 Task: Search one way flight ticket for 4 adults, 2 children, 2 infants in seat and 1 infant on lap in economy from Eugene: Mahlon Sweet Field to Indianapolis: Indianapolis International Airport on 8-5-2023. Choice of flights is United. Number of bags: 1 carry on bag. Price is upto 85000. Outbound departure time preference is 16:30.
Action: Mouse moved to (364, 328)
Screenshot: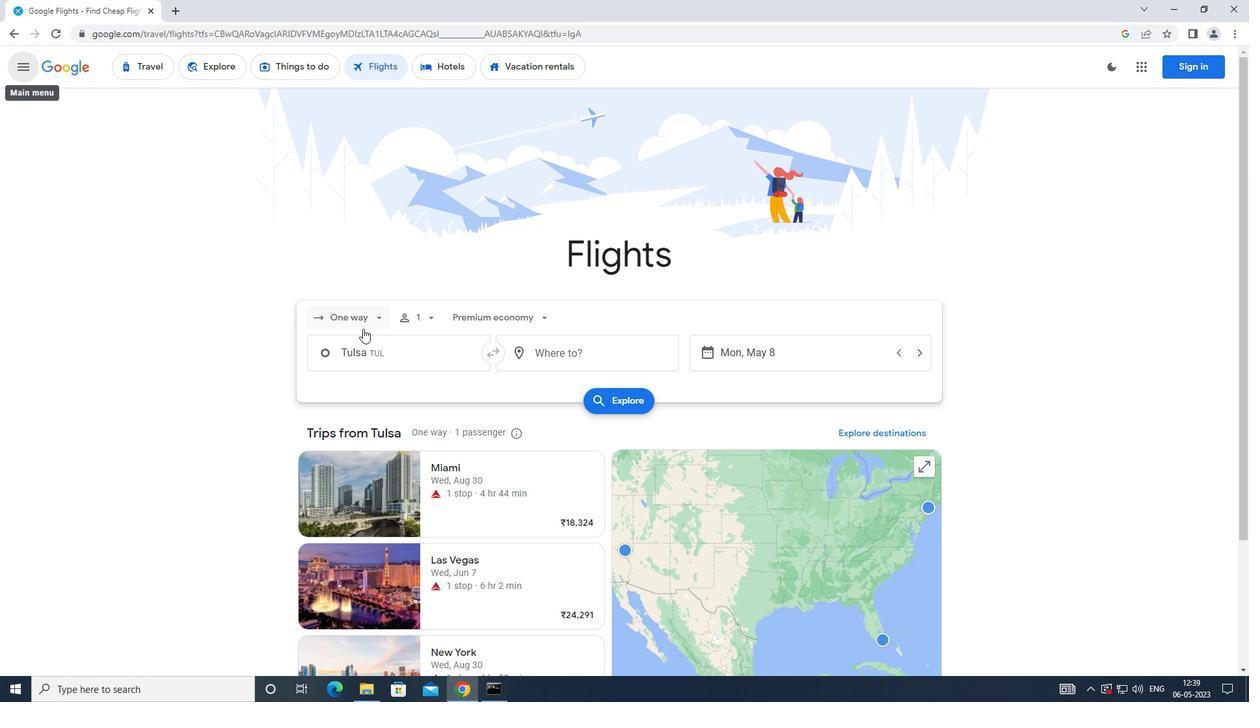 
Action: Mouse pressed left at (364, 328)
Screenshot: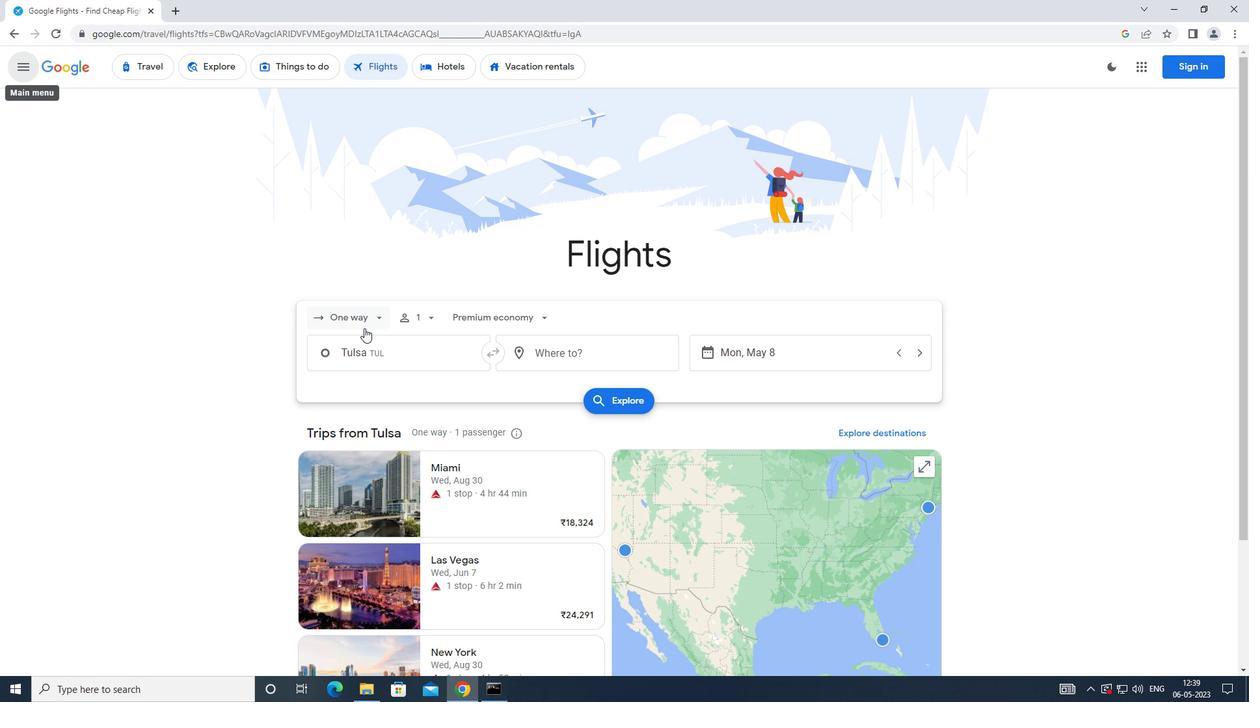 
Action: Mouse moved to (375, 376)
Screenshot: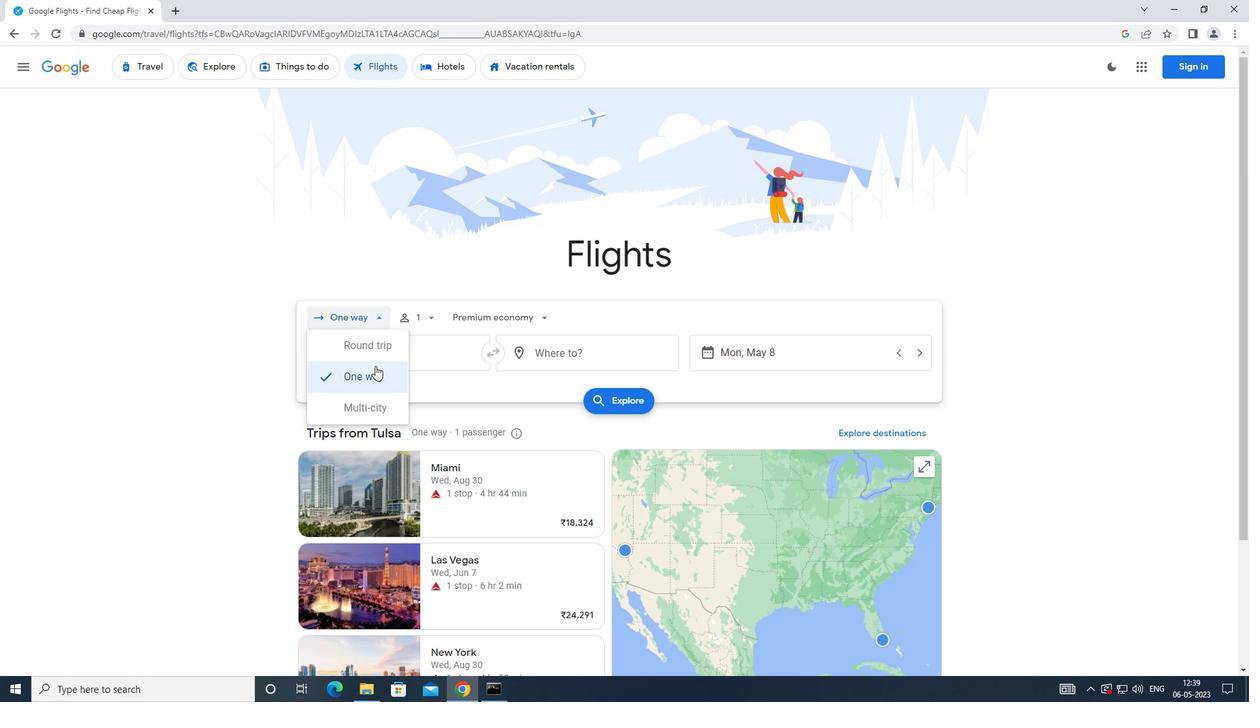 
Action: Mouse pressed left at (375, 376)
Screenshot: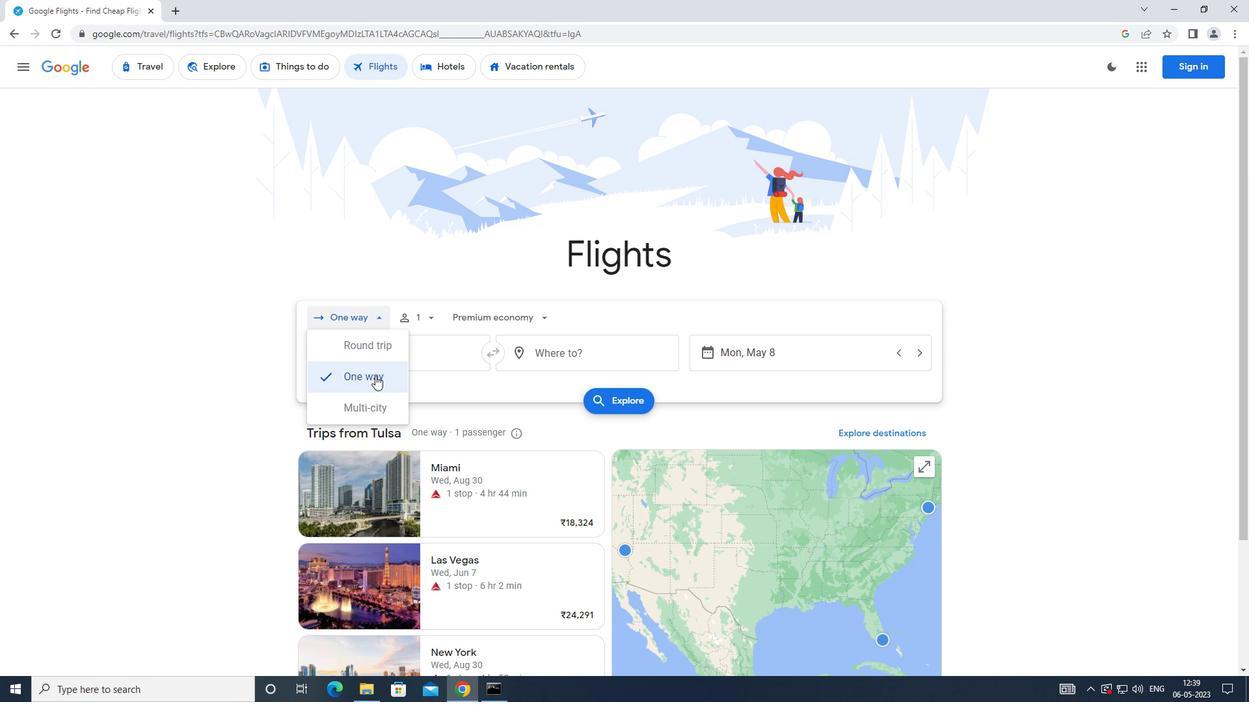 
Action: Mouse moved to (419, 320)
Screenshot: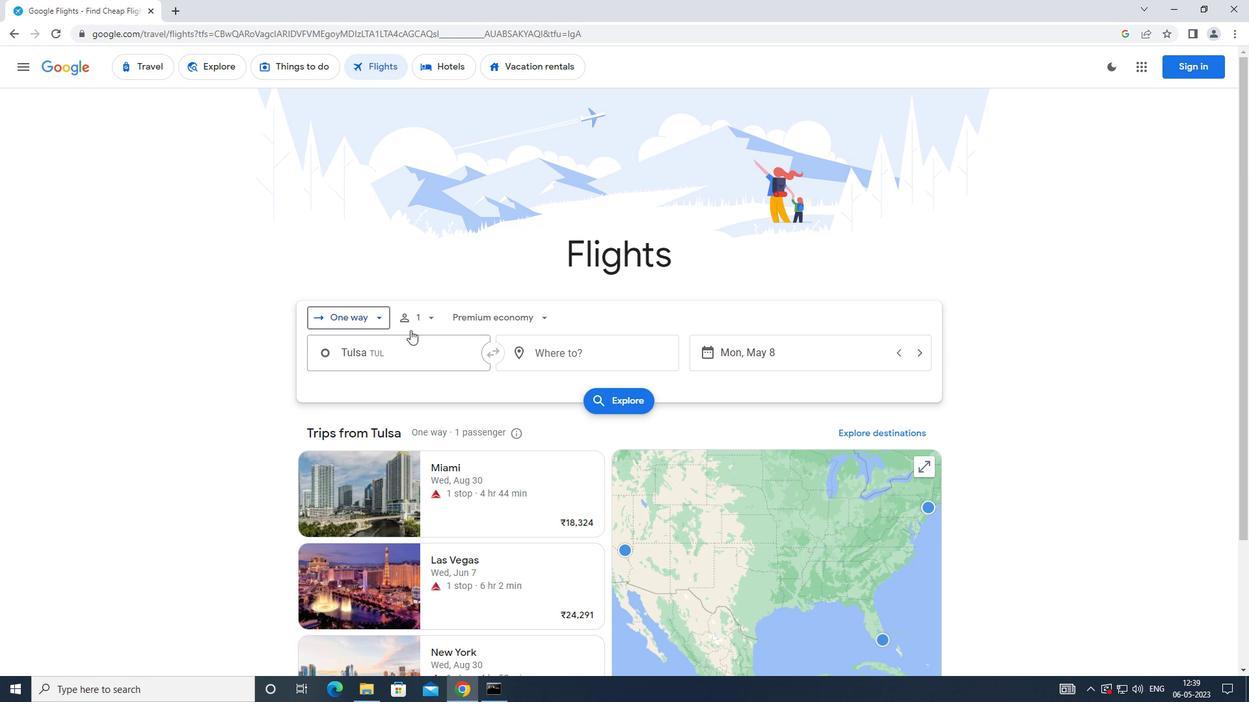 
Action: Mouse pressed left at (419, 320)
Screenshot: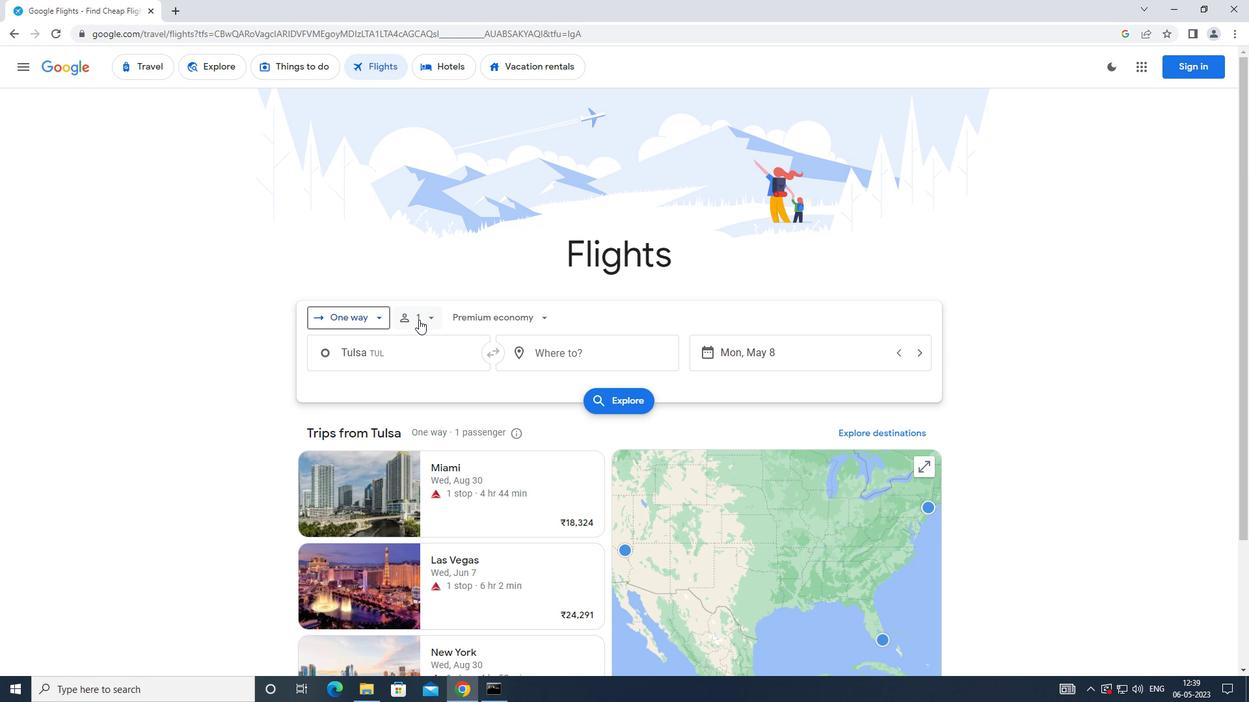 
Action: Mouse moved to (533, 352)
Screenshot: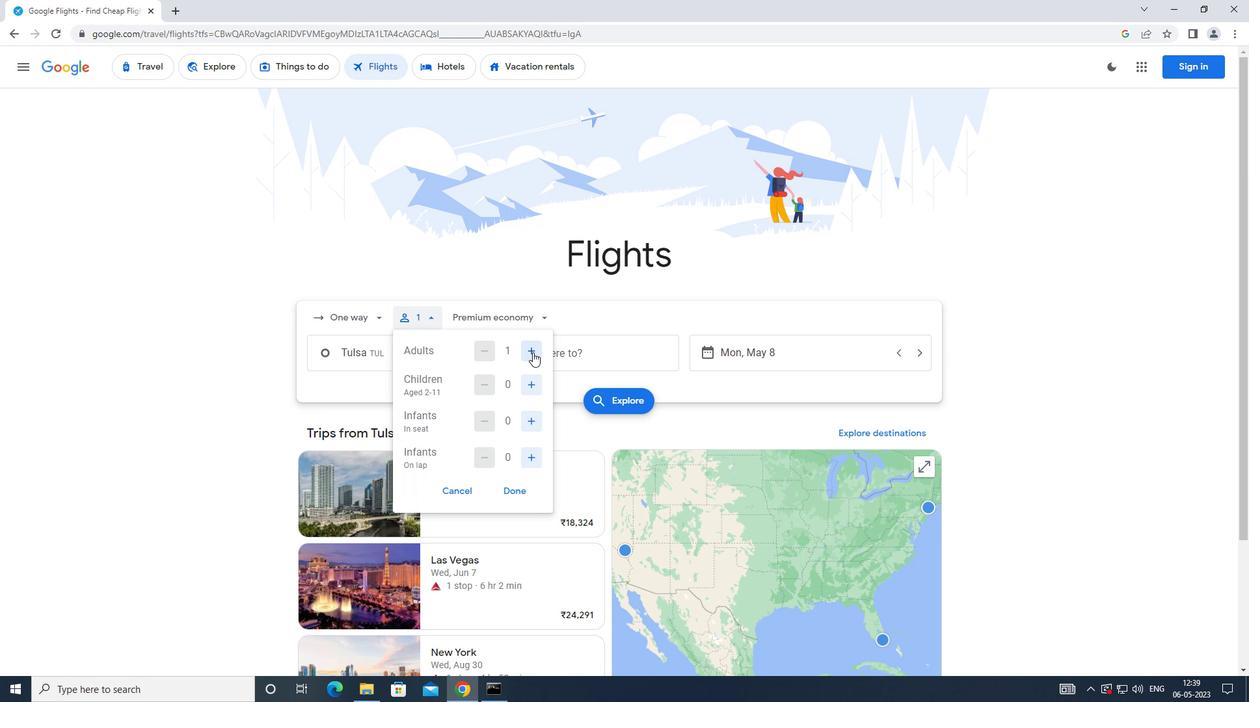 
Action: Mouse pressed left at (533, 352)
Screenshot: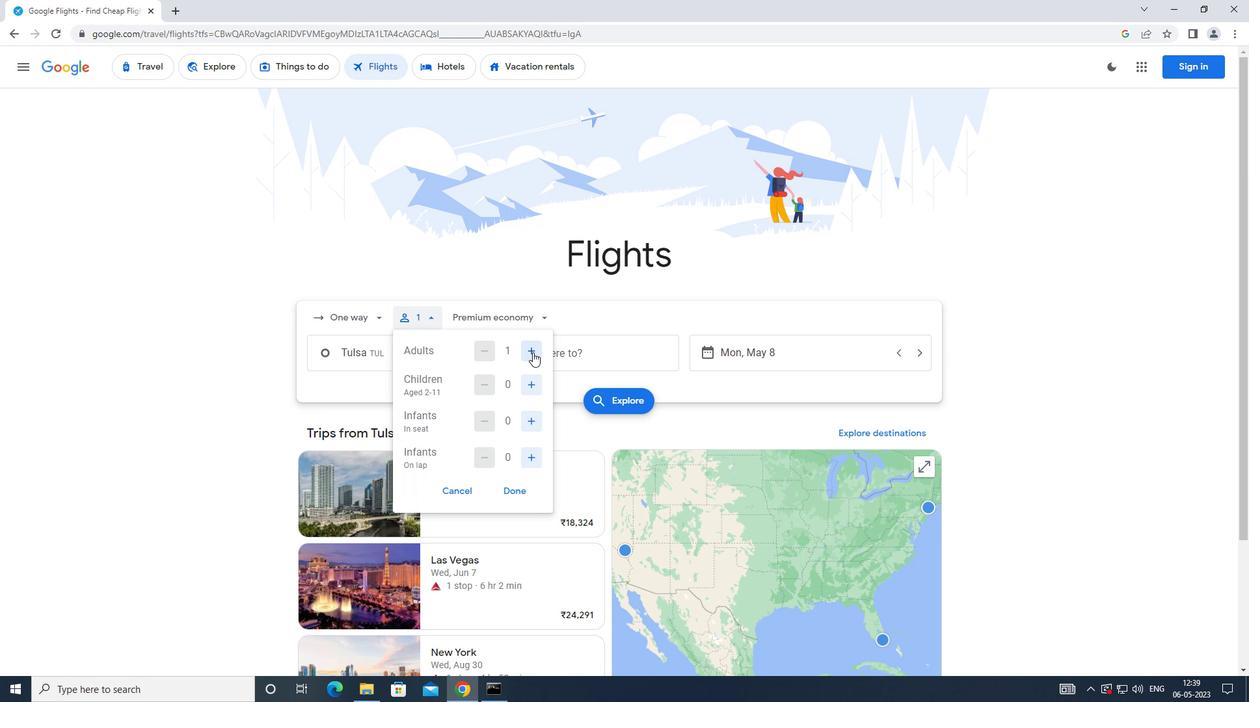 
Action: Mouse pressed left at (533, 352)
Screenshot: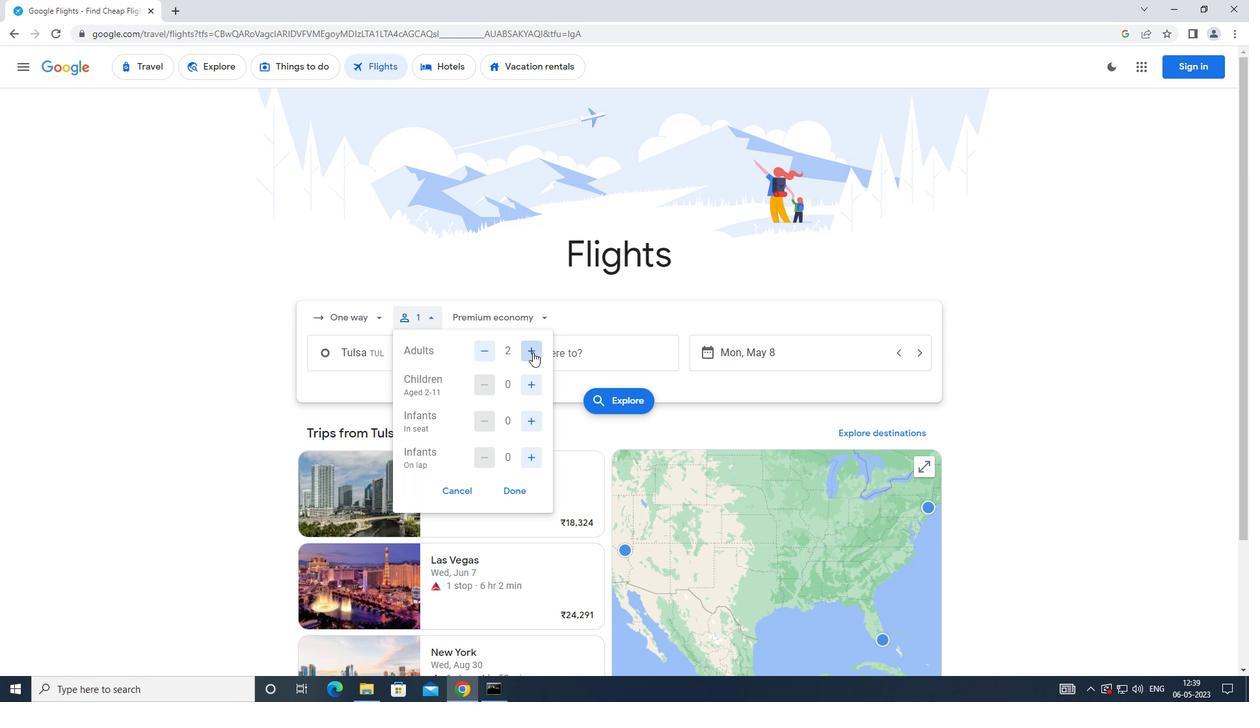 
Action: Mouse pressed left at (533, 352)
Screenshot: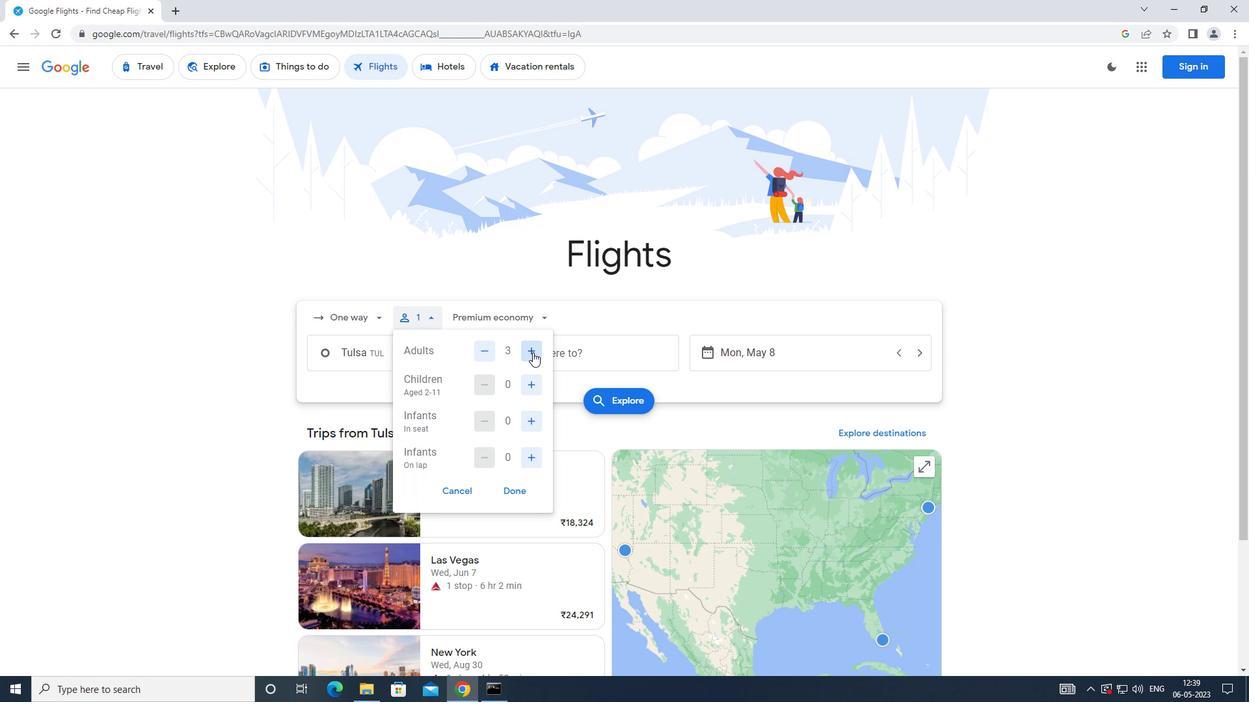 
Action: Mouse moved to (534, 384)
Screenshot: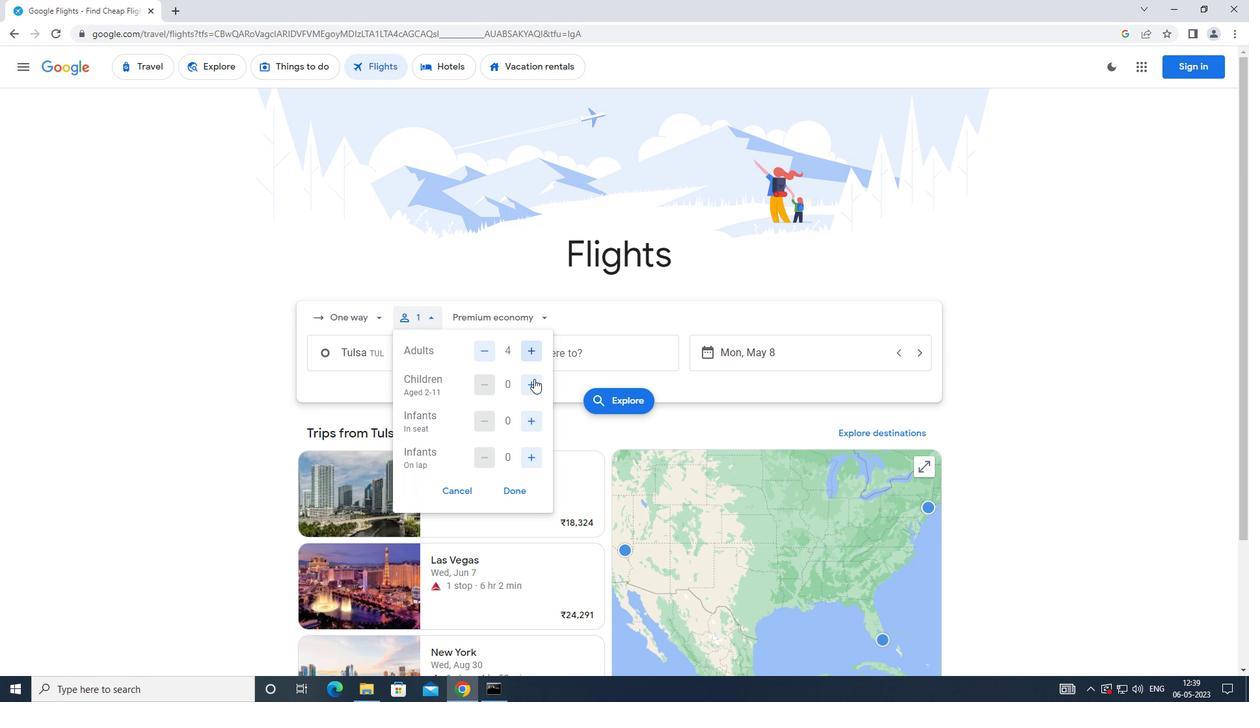 
Action: Mouse pressed left at (534, 384)
Screenshot: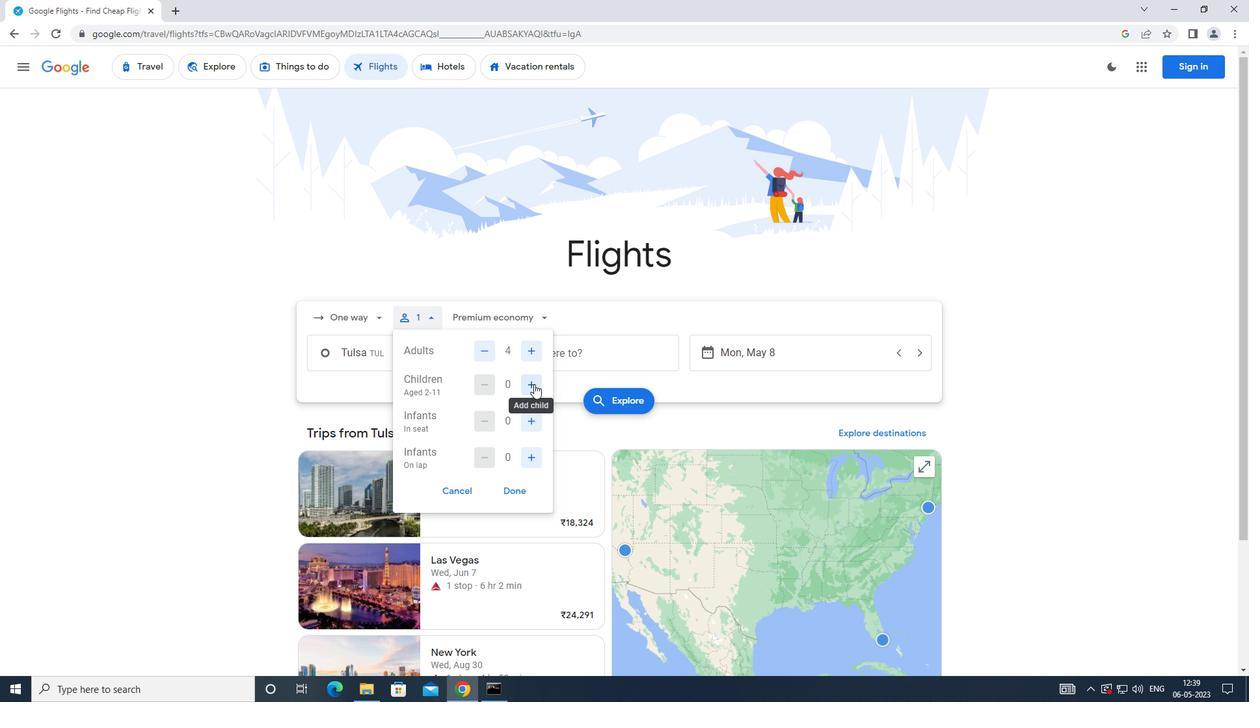 
Action: Mouse pressed left at (534, 384)
Screenshot: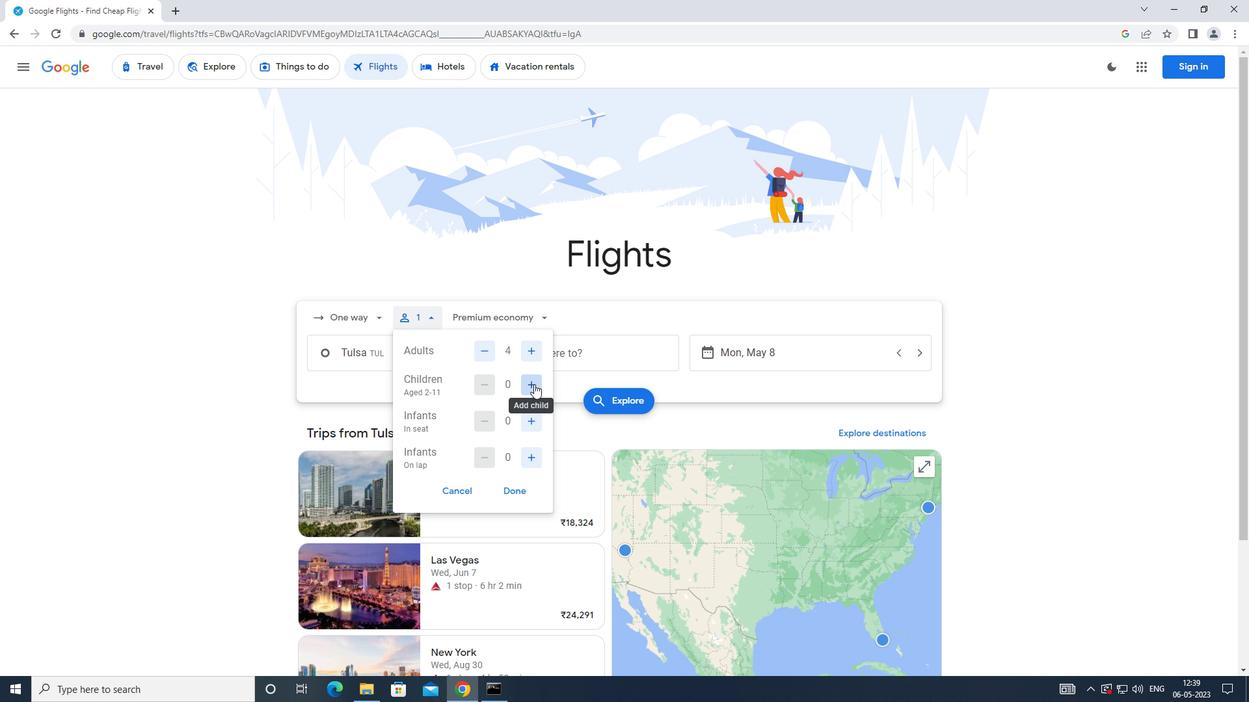 
Action: Mouse moved to (529, 420)
Screenshot: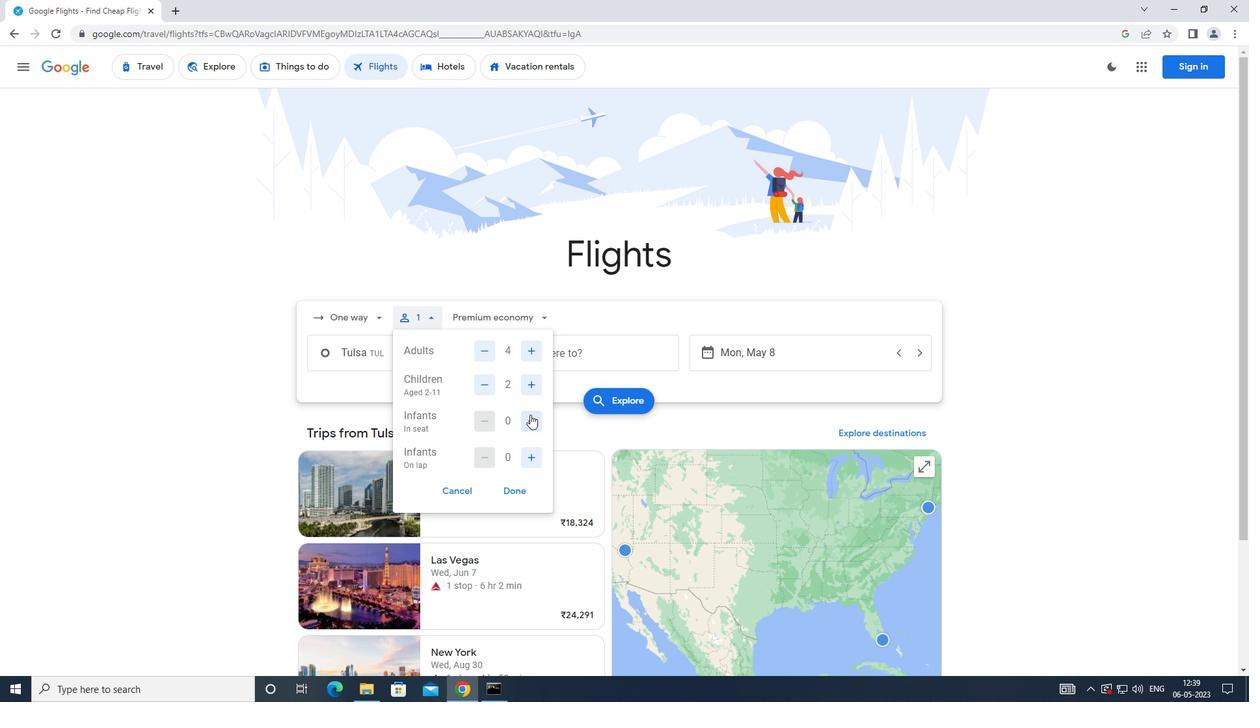 
Action: Mouse pressed left at (529, 420)
Screenshot: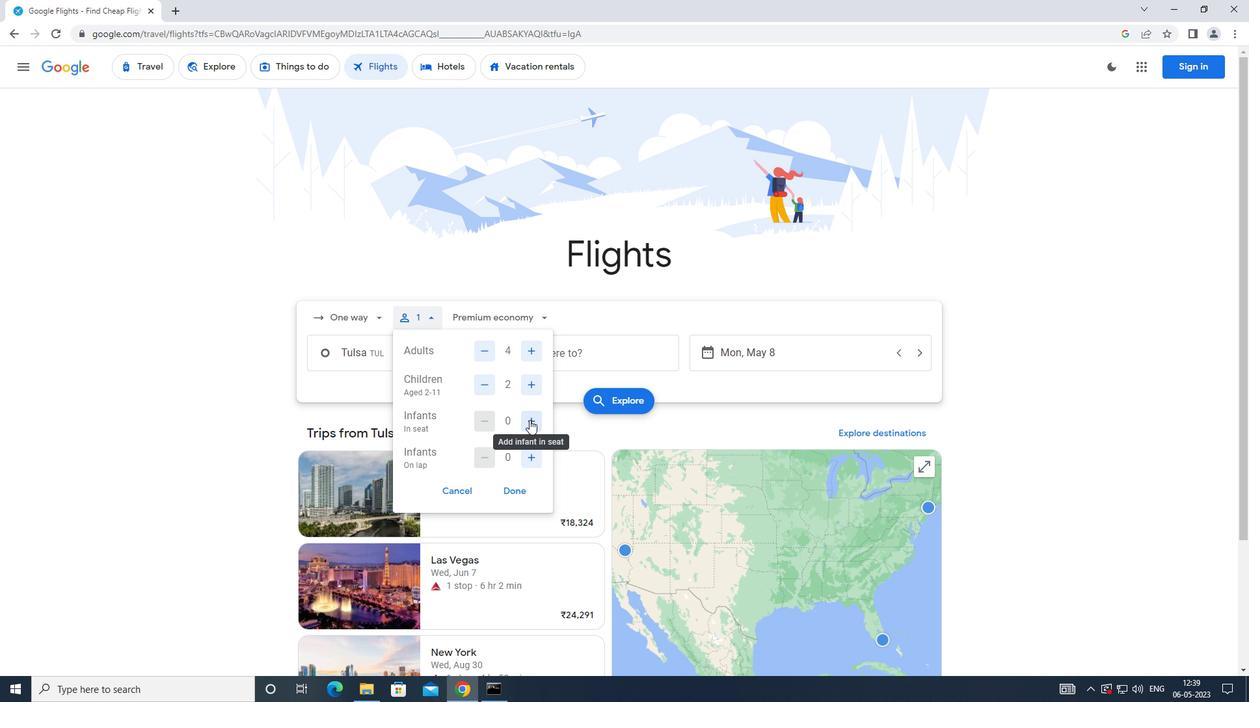 
Action: Mouse pressed left at (529, 420)
Screenshot: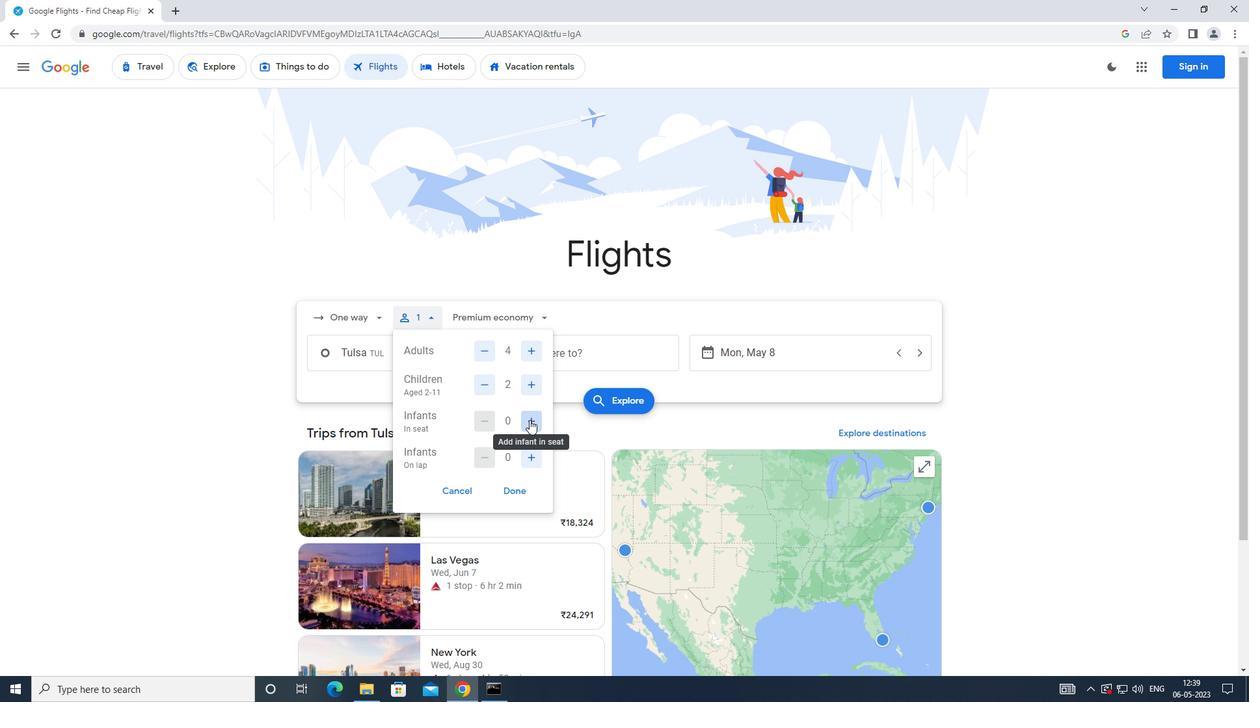 
Action: Mouse moved to (528, 453)
Screenshot: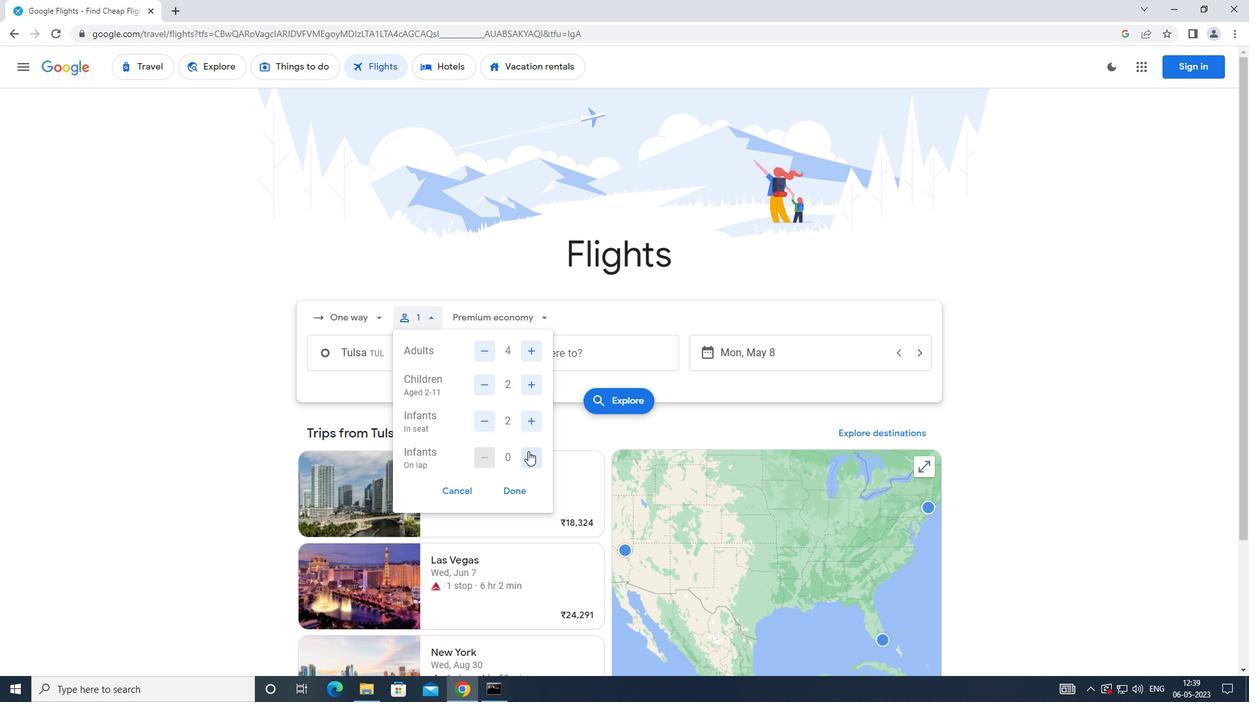 
Action: Mouse pressed left at (528, 453)
Screenshot: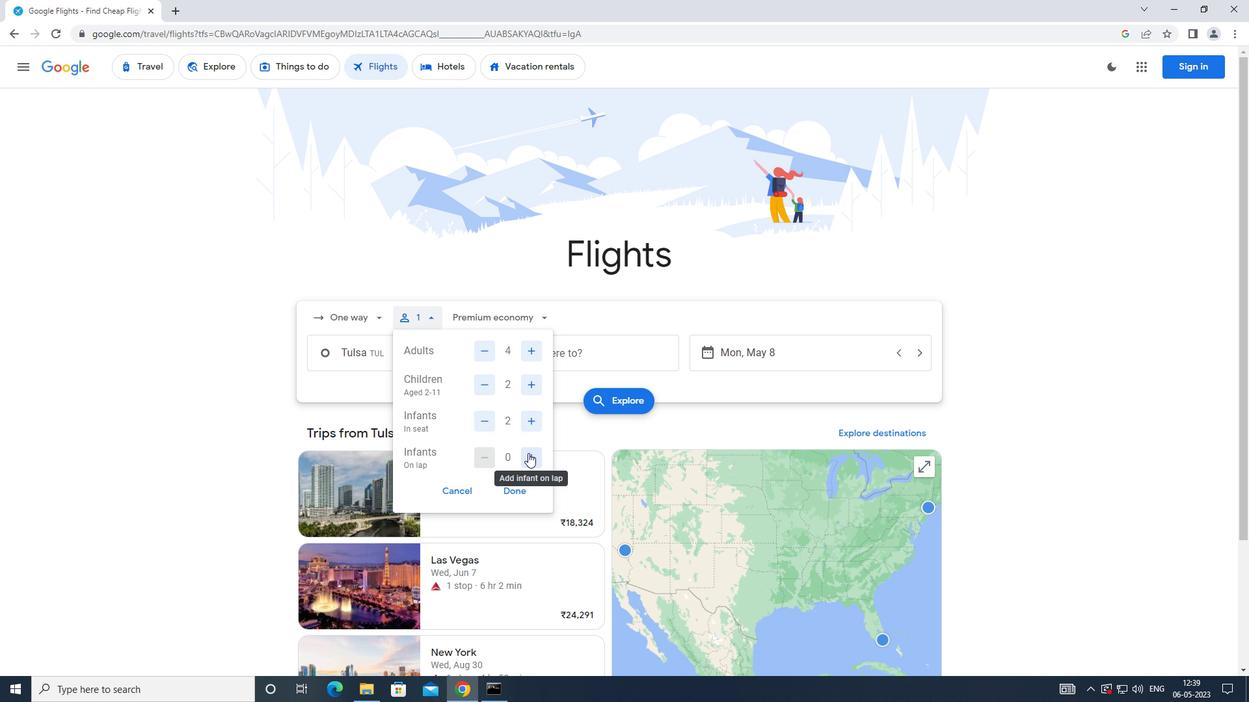 
Action: Mouse moved to (528, 492)
Screenshot: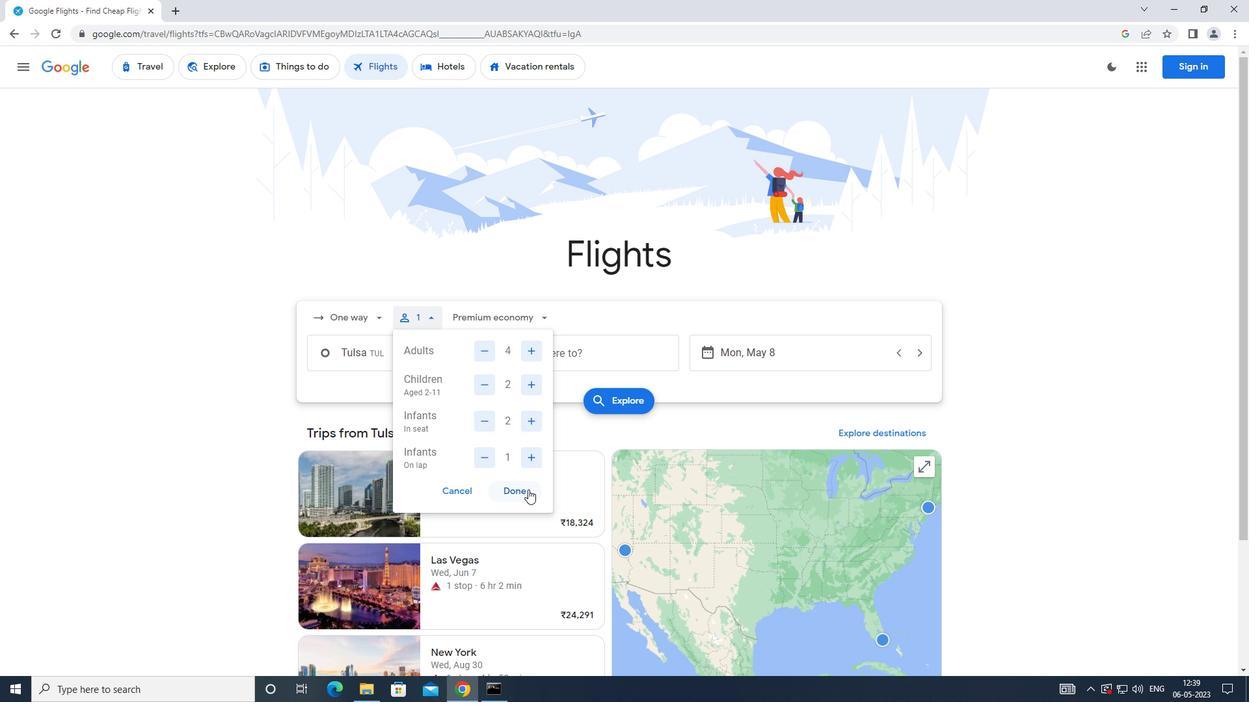 
Action: Mouse pressed left at (528, 492)
Screenshot: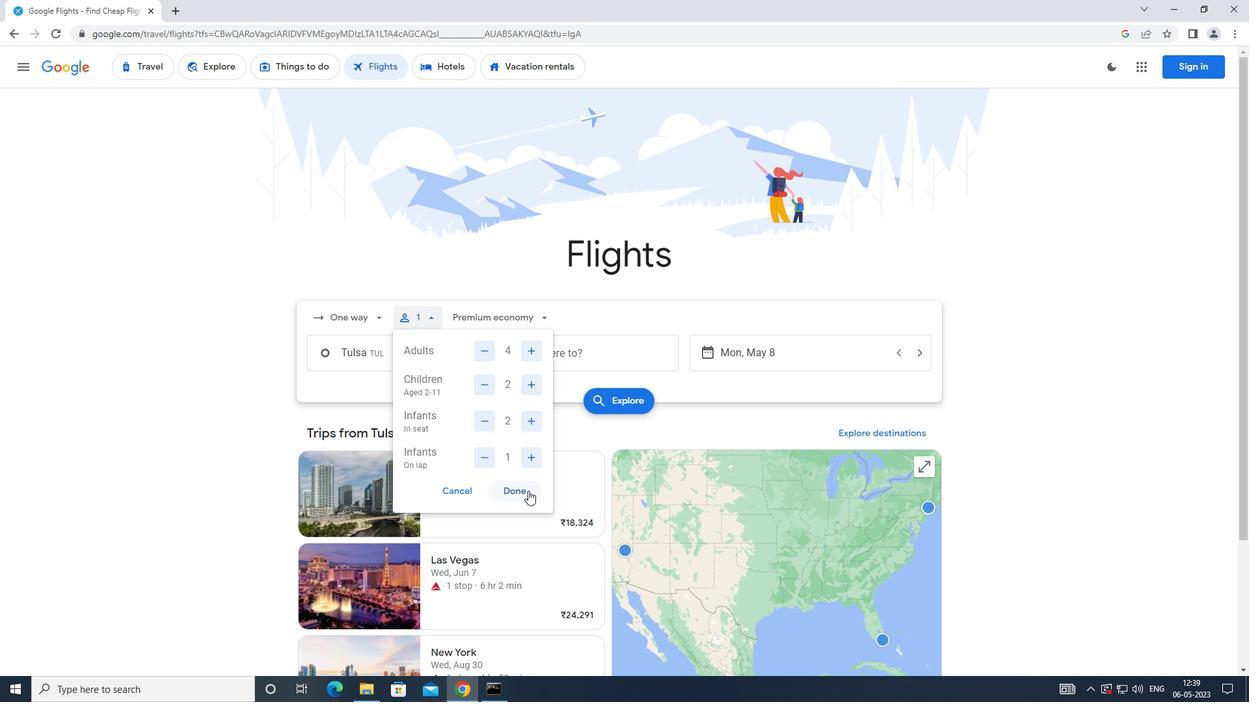 
Action: Mouse moved to (489, 318)
Screenshot: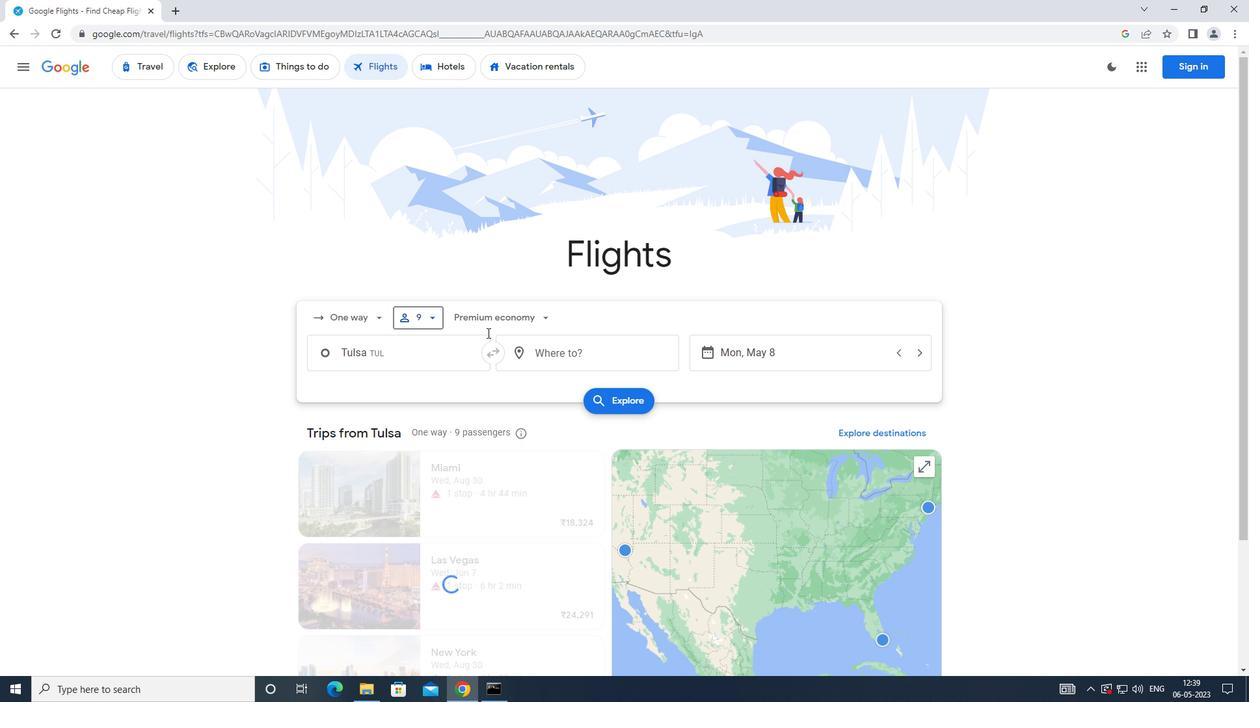 
Action: Mouse pressed left at (489, 318)
Screenshot: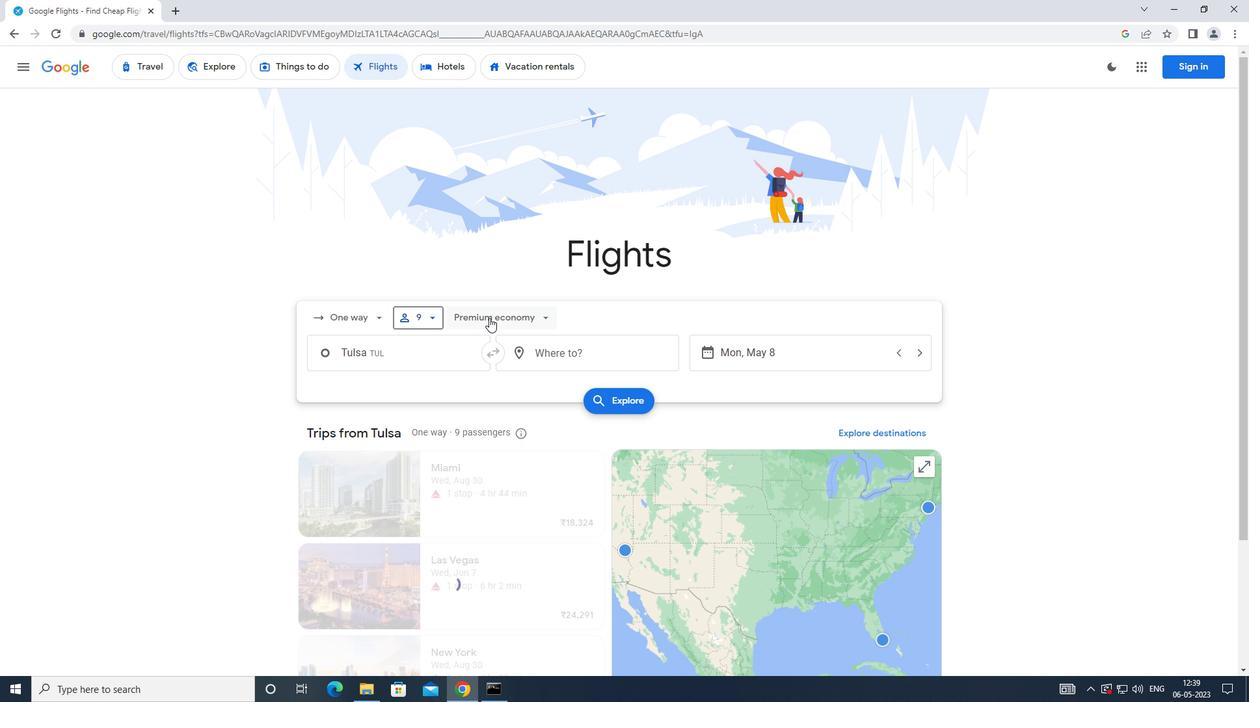 
Action: Mouse moved to (505, 354)
Screenshot: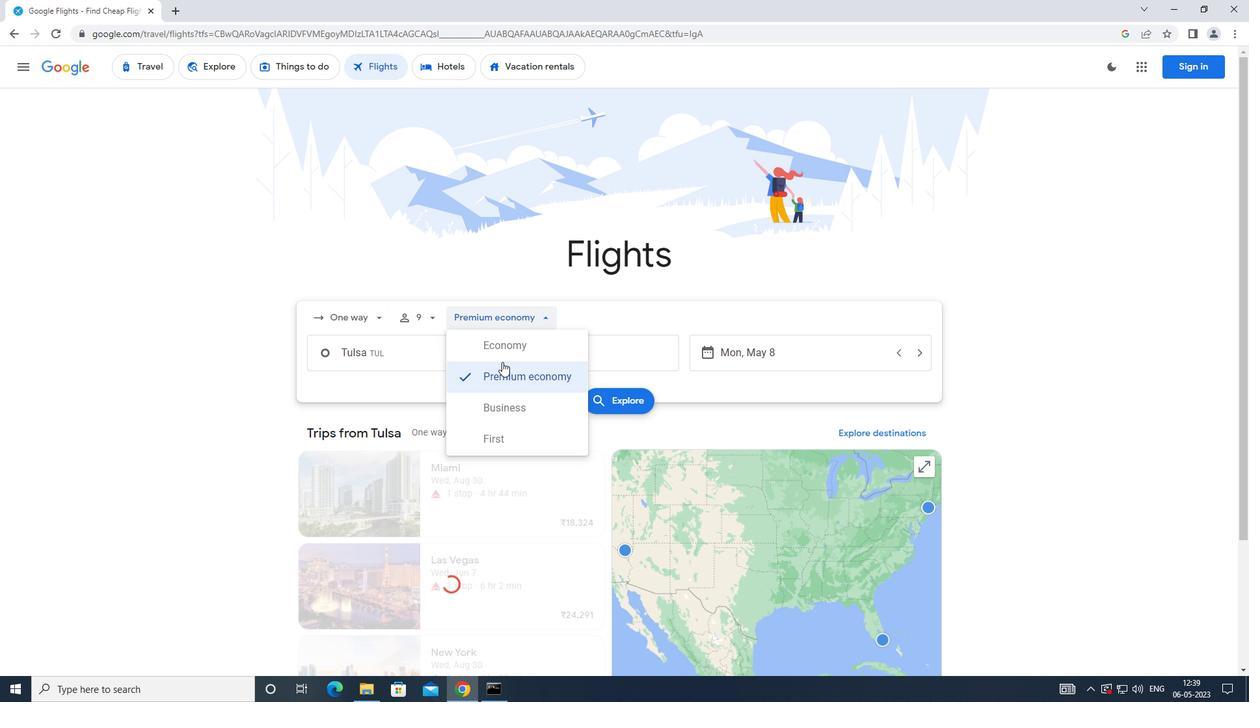 
Action: Mouse pressed left at (505, 354)
Screenshot: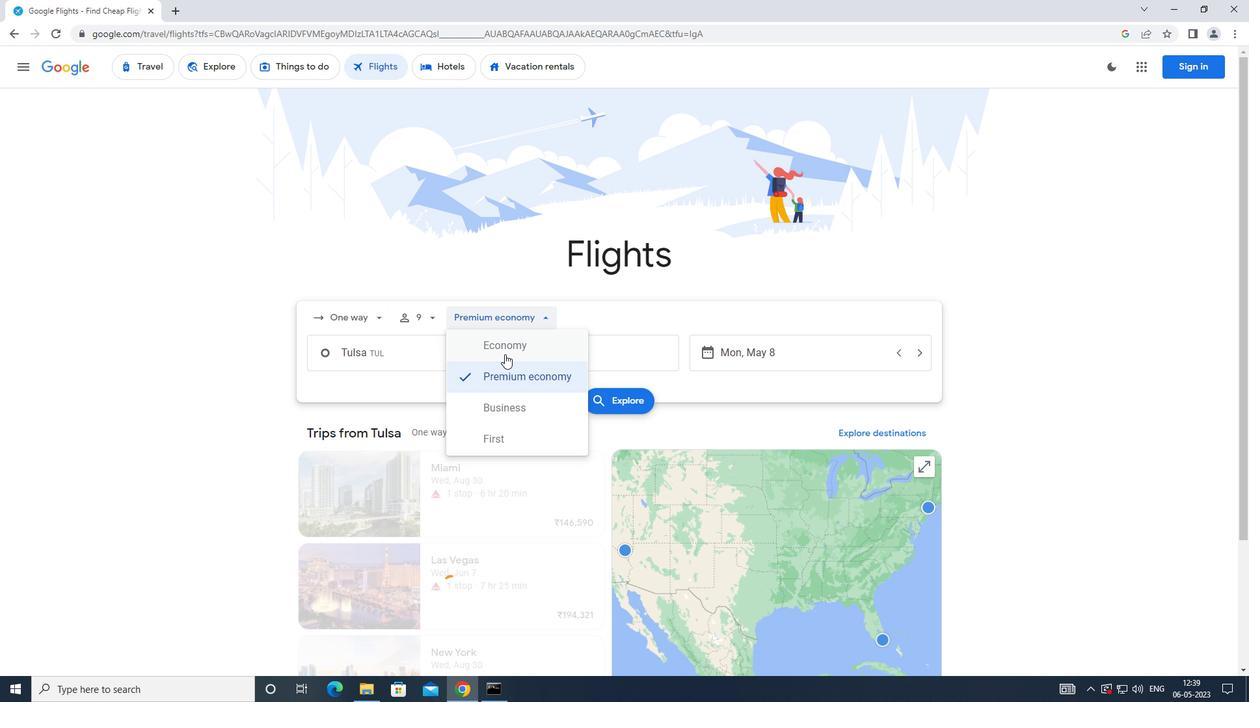 
Action: Mouse moved to (430, 359)
Screenshot: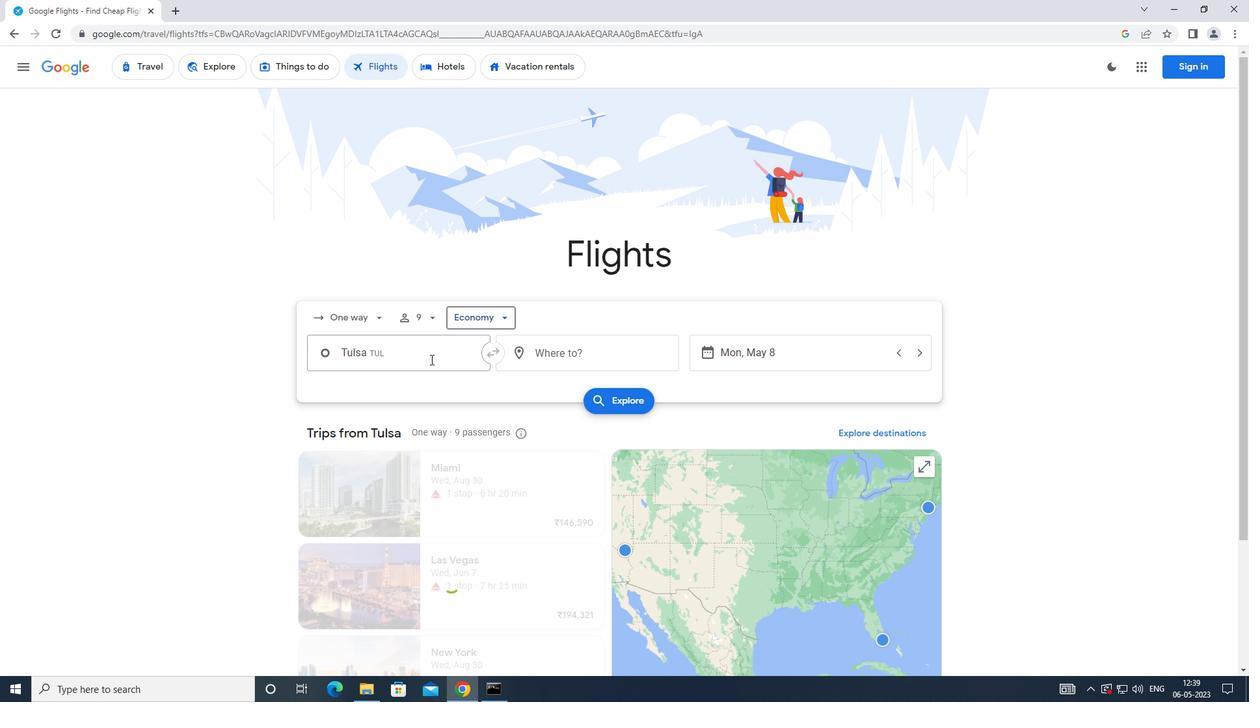 
Action: Mouse pressed left at (430, 359)
Screenshot: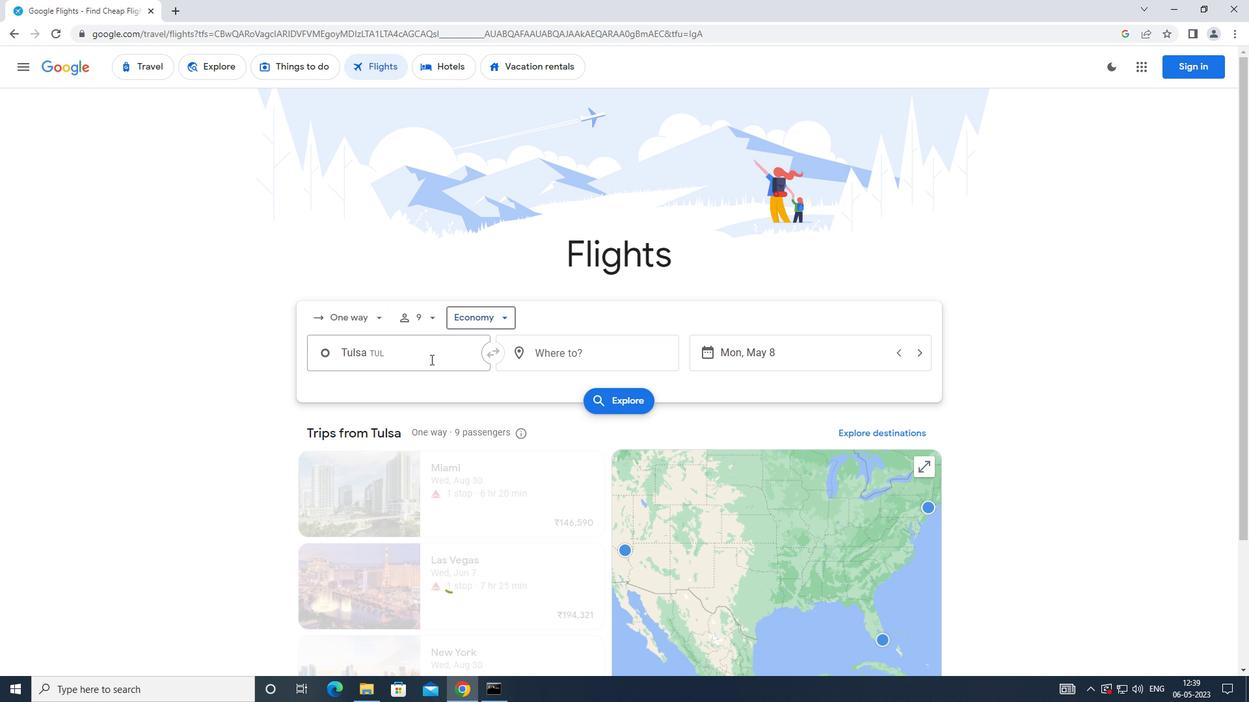 
Action: Mouse moved to (1153, 501)
Screenshot: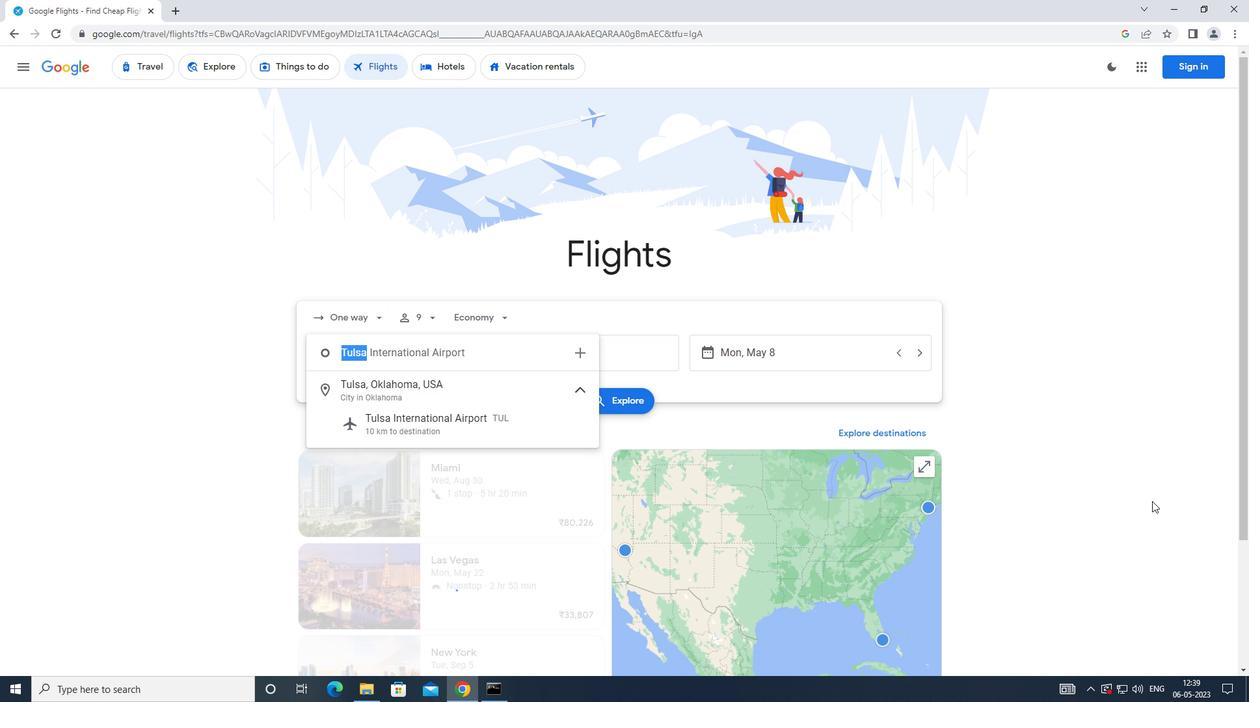 
Action: Key pressed <Key.caps_lock>m<Key.caps_lock>ahlon<Key.space><Key.caps_lock>s<Key.caps_lock>weett<Key.backspace><Key.enter>
Screenshot: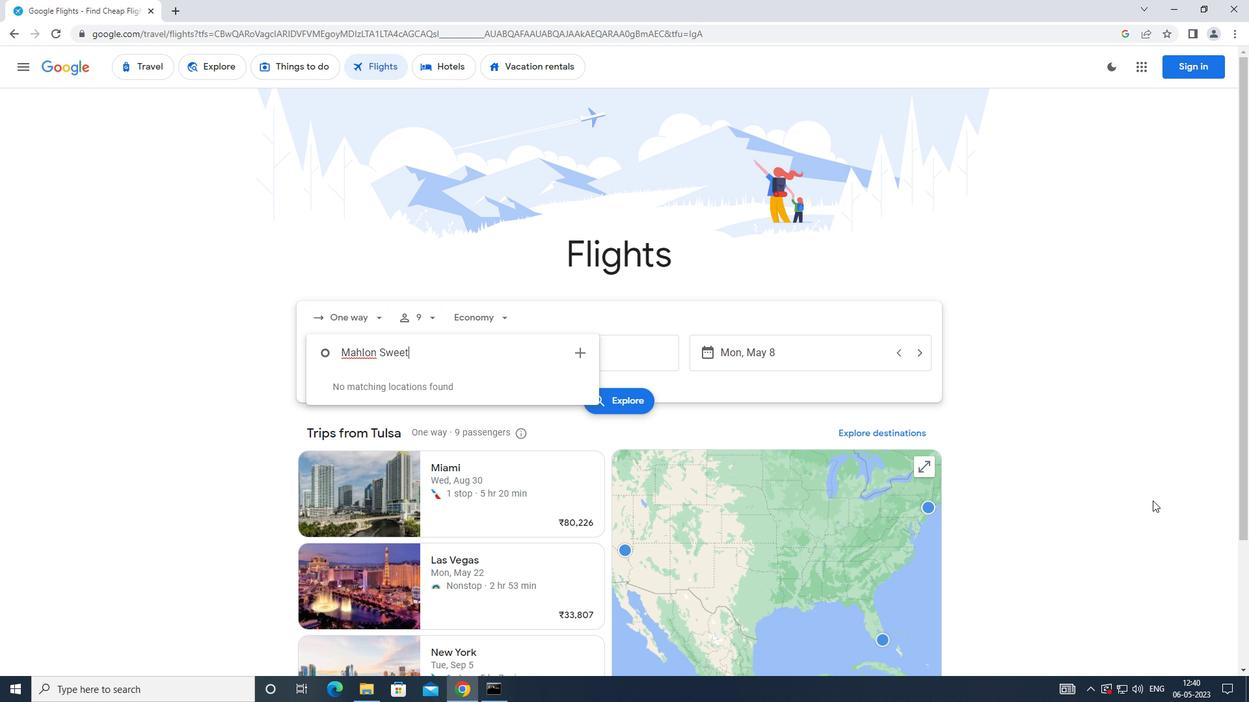 
Action: Mouse moved to (590, 350)
Screenshot: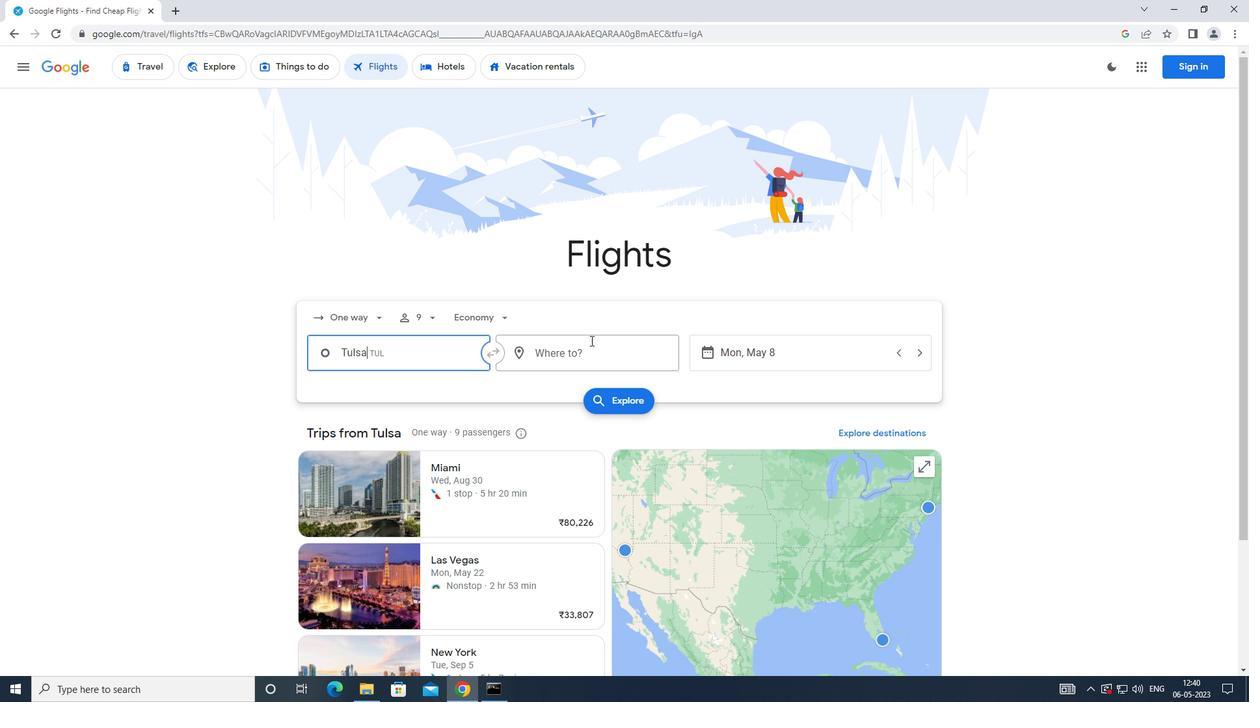 
Action: Mouse pressed left at (590, 350)
Screenshot: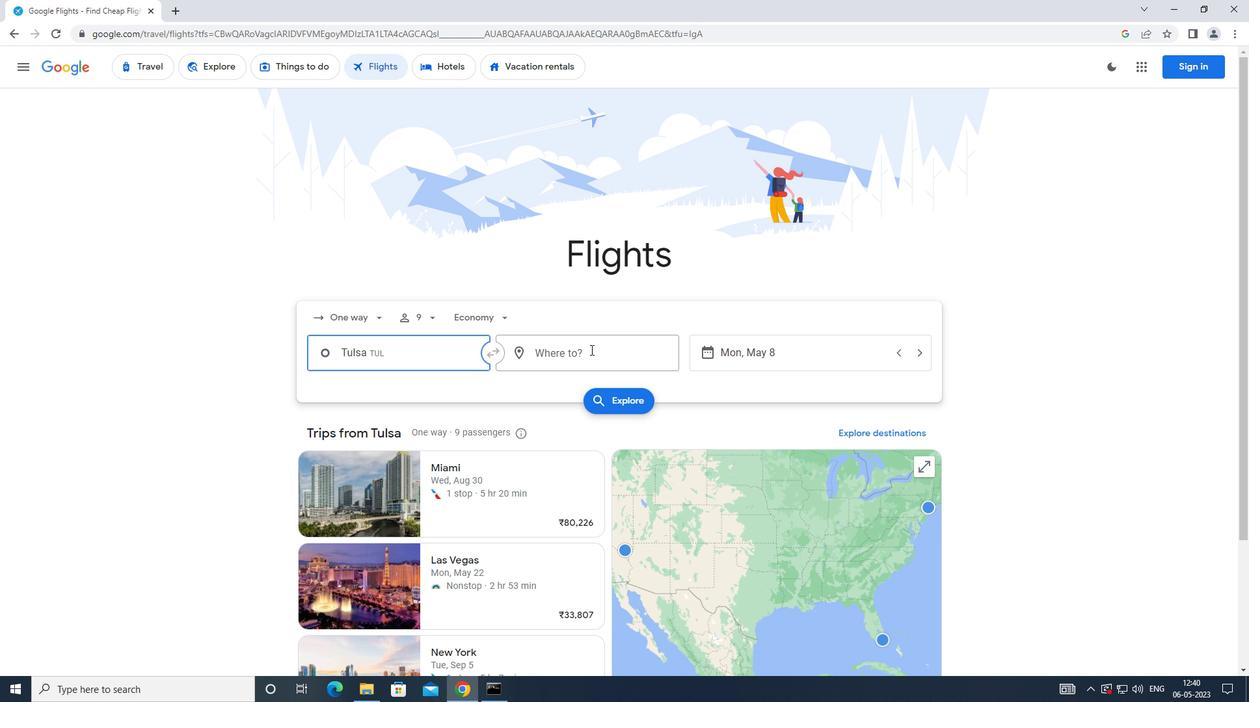 
Action: Mouse moved to (593, 356)
Screenshot: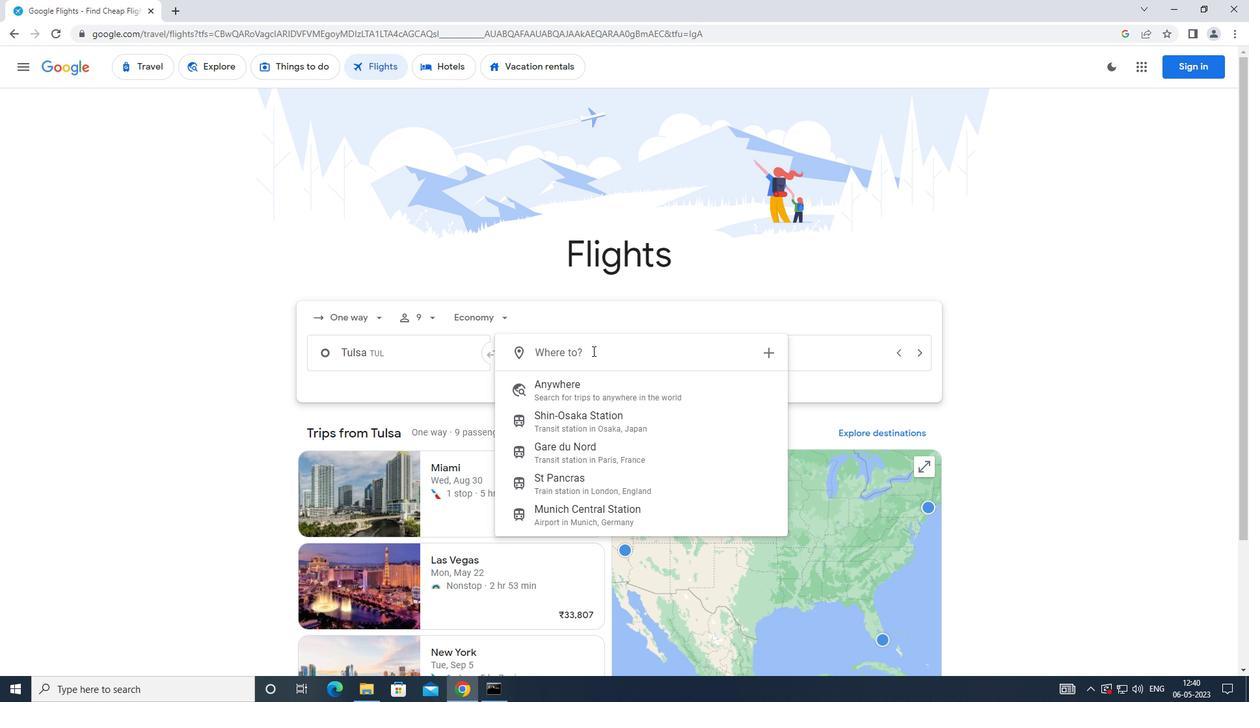
Action: Key pressed <Key.caps_lock>i<Key.caps_lock>ndianapolis
Screenshot: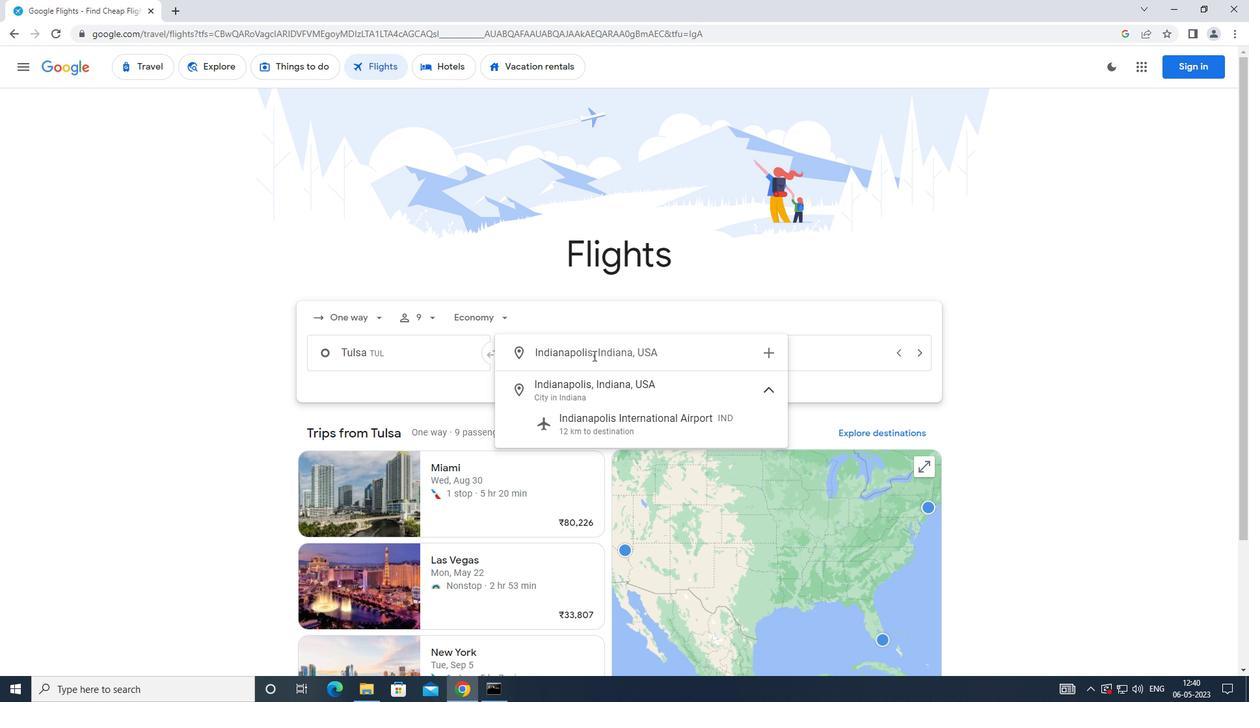 
Action: Mouse moved to (575, 414)
Screenshot: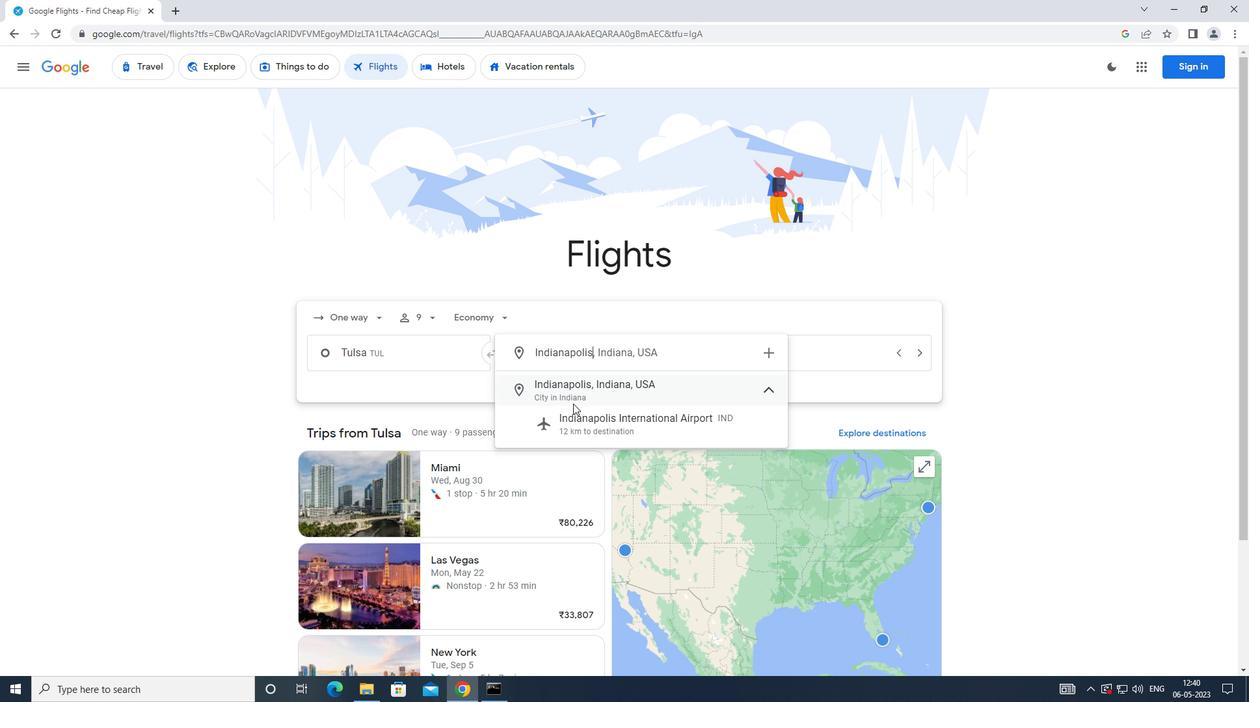 
Action: Mouse pressed left at (575, 414)
Screenshot: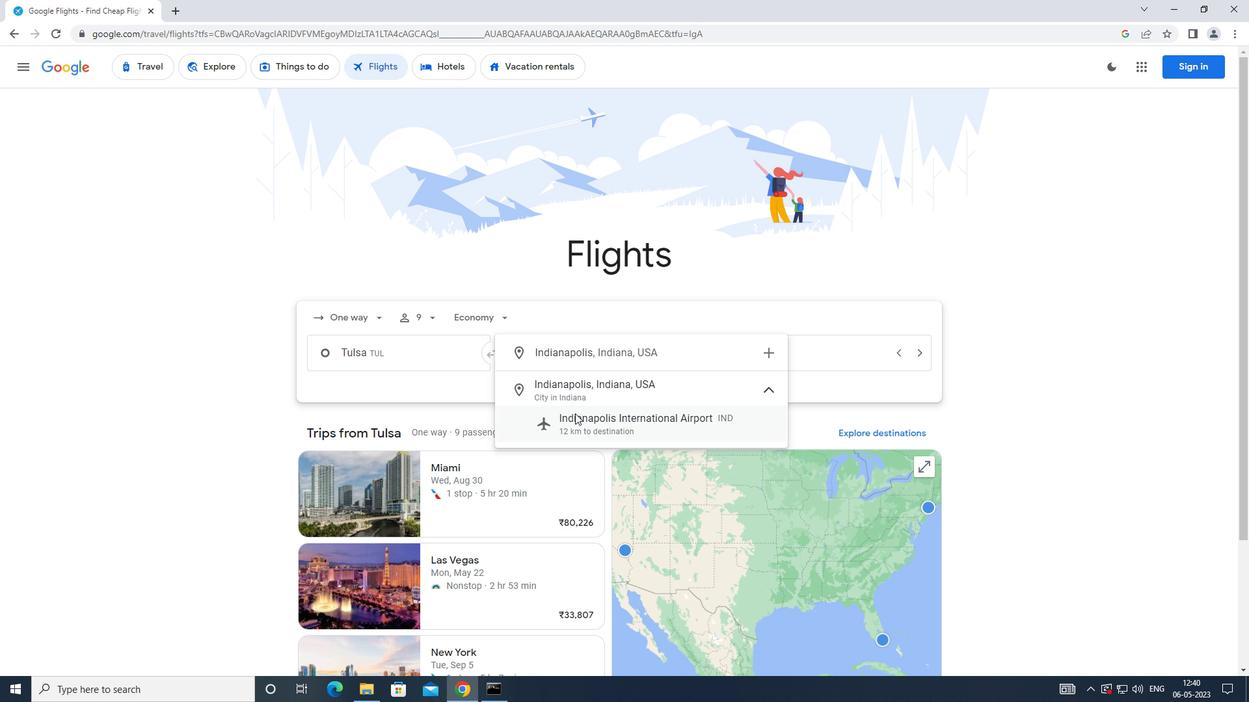 
Action: Mouse moved to (721, 359)
Screenshot: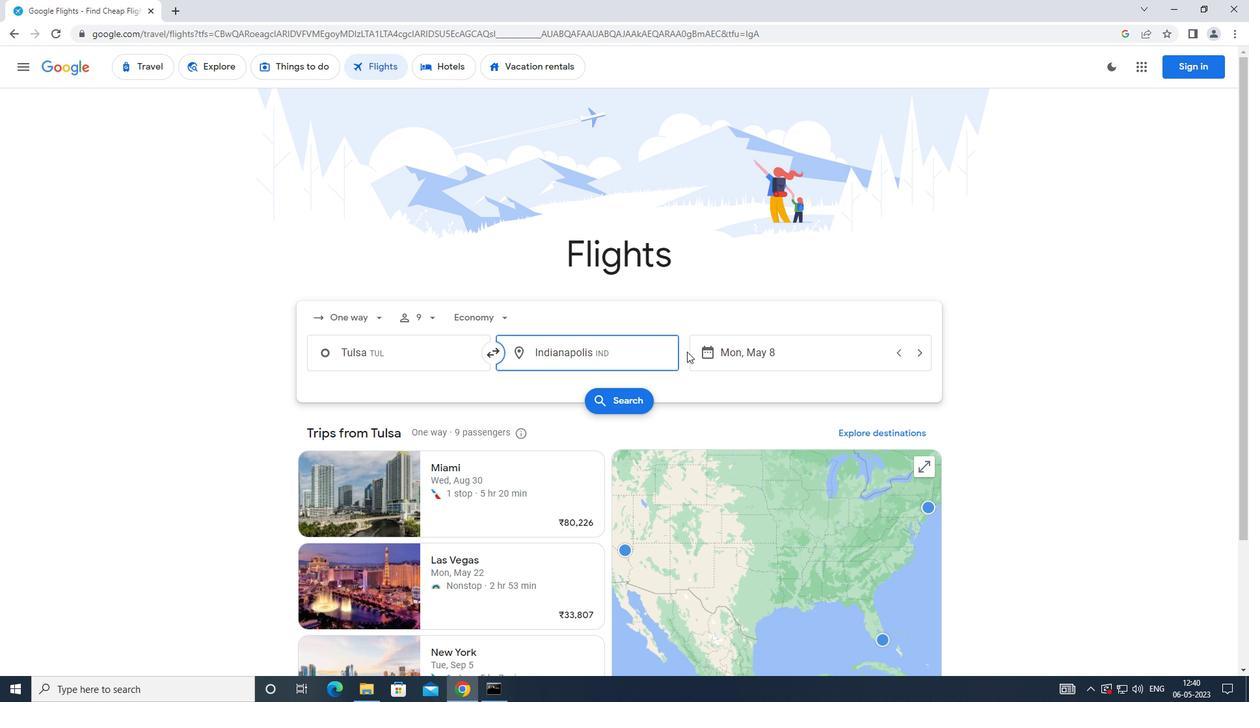 
Action: Mouse pressed left at (721, 359)
Screenshot: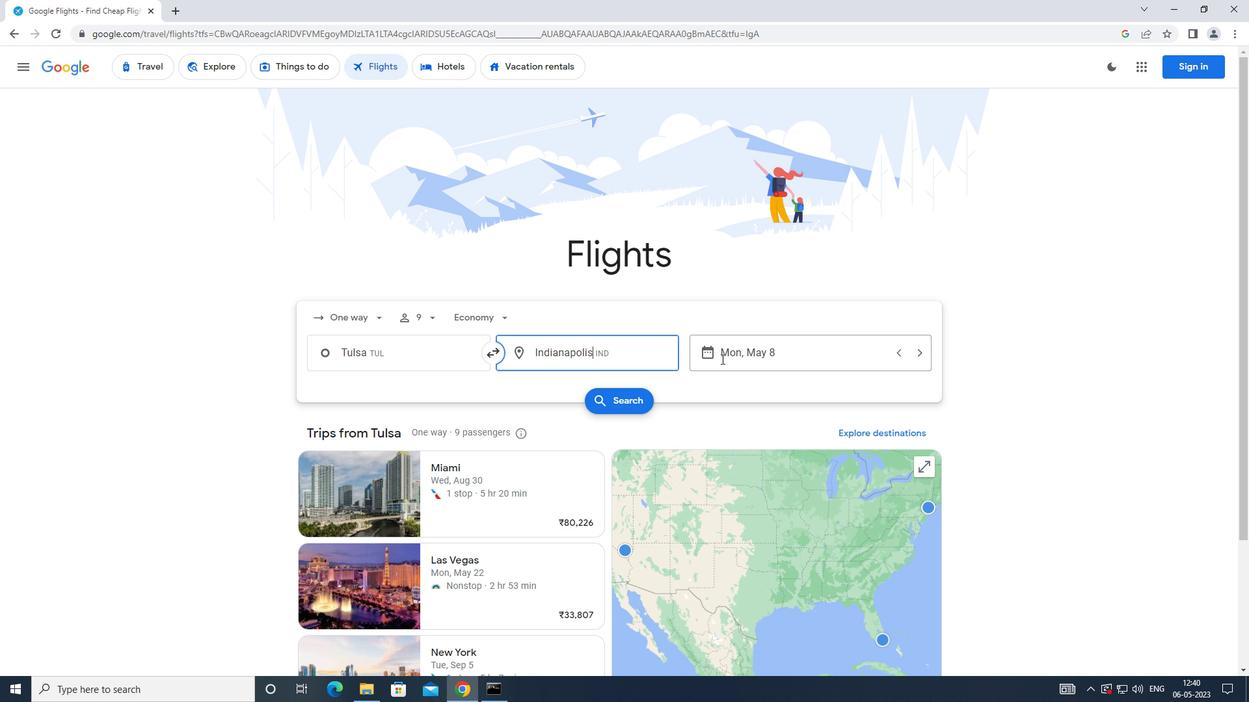 
Action: Mouse moved to (512, 469)
Screenshot: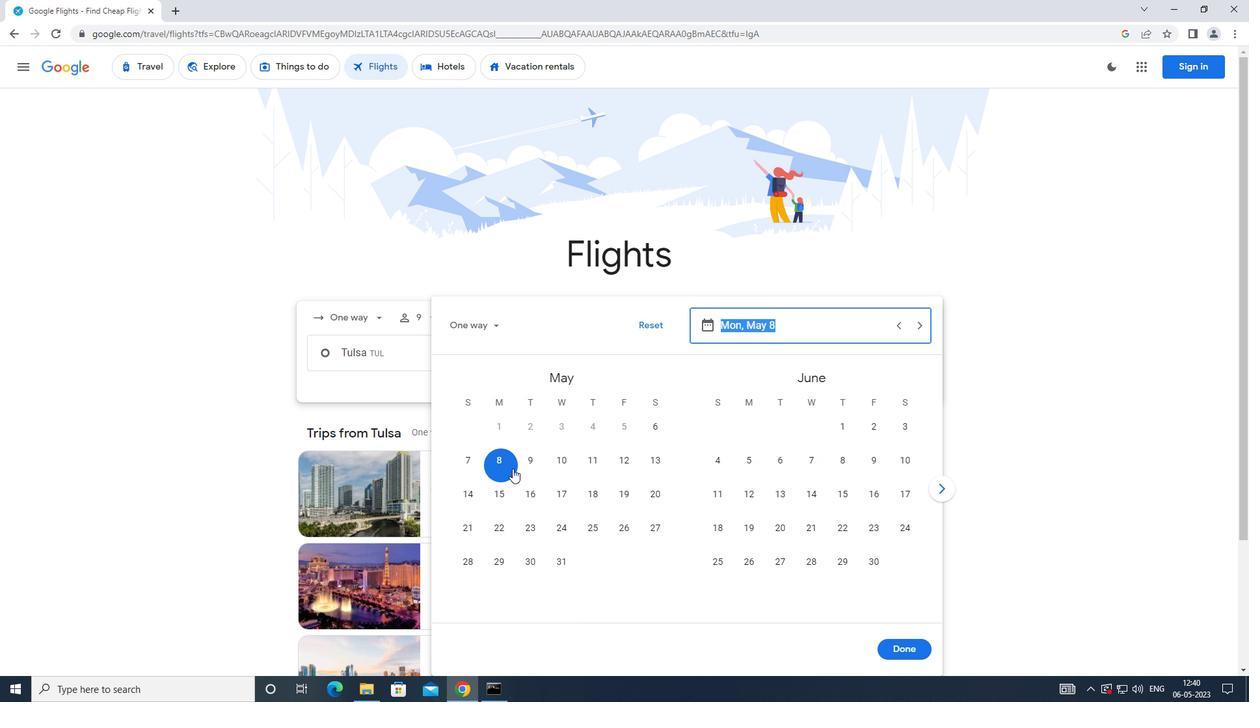 
Action: Mouse pressed left at (512, 469)
Screenshot: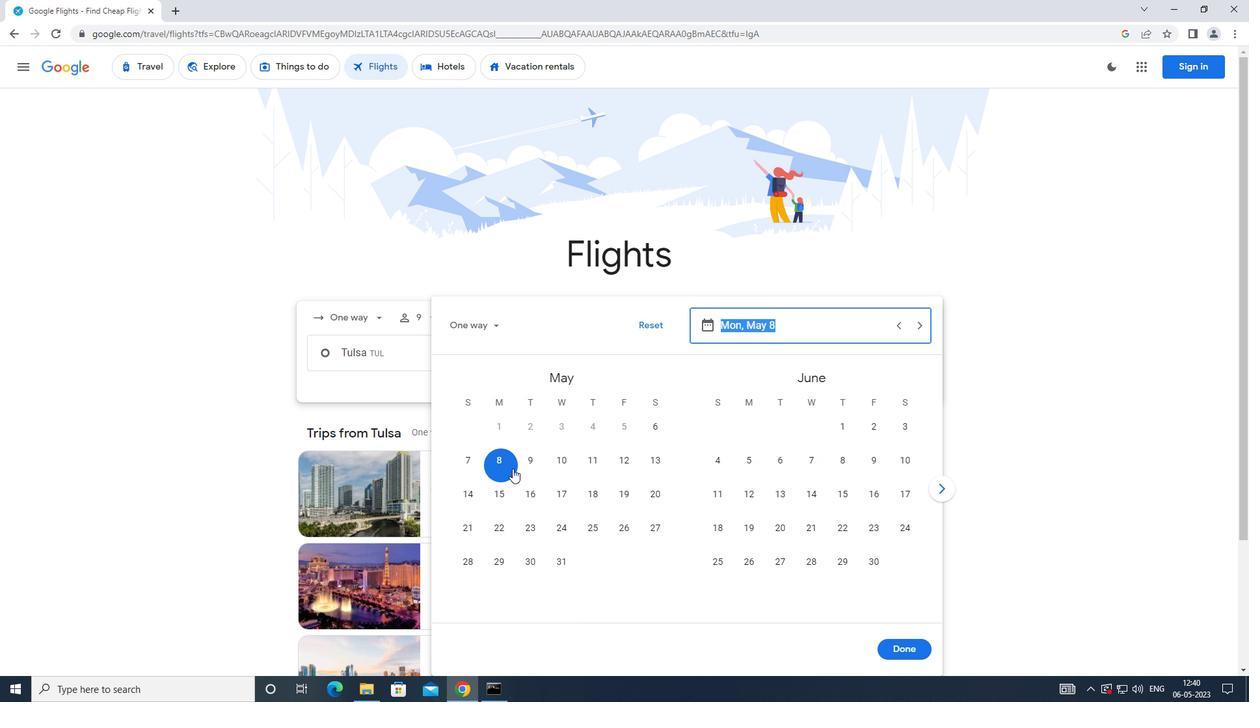 
Action: Mouse moved to (915, 648)
Screenshot: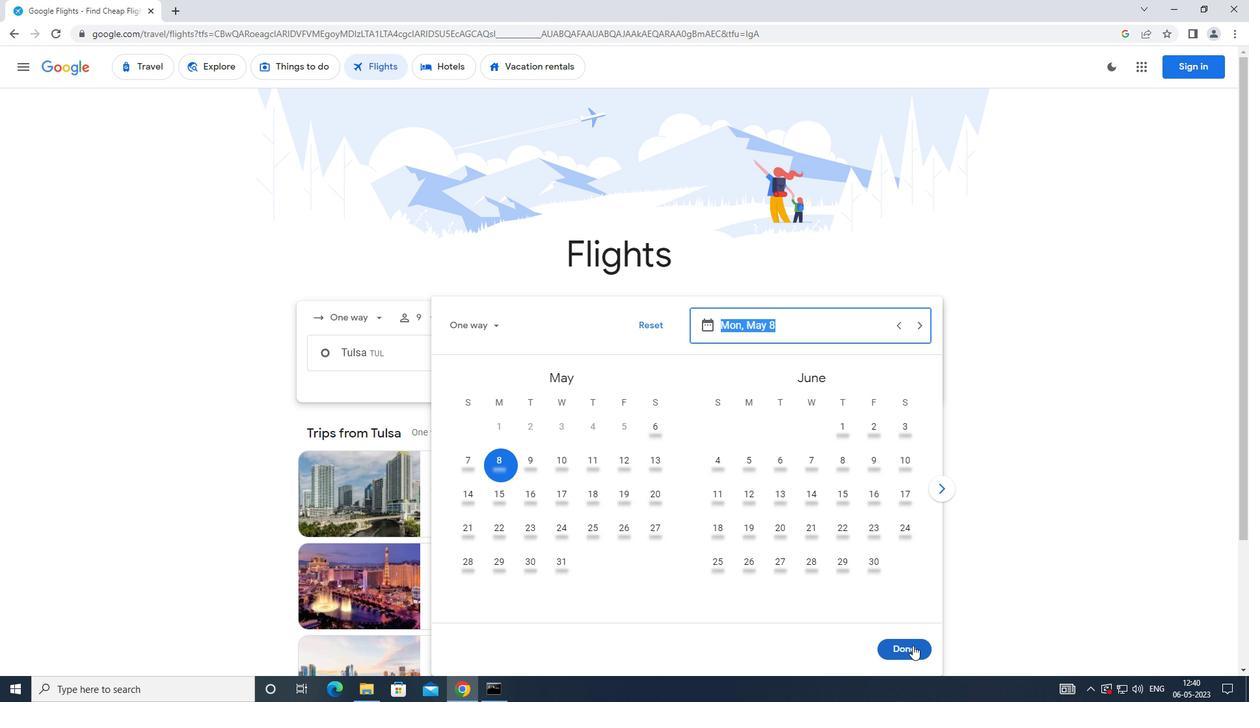
Action: Mouse pressed left at (915, 648)
Screenshot: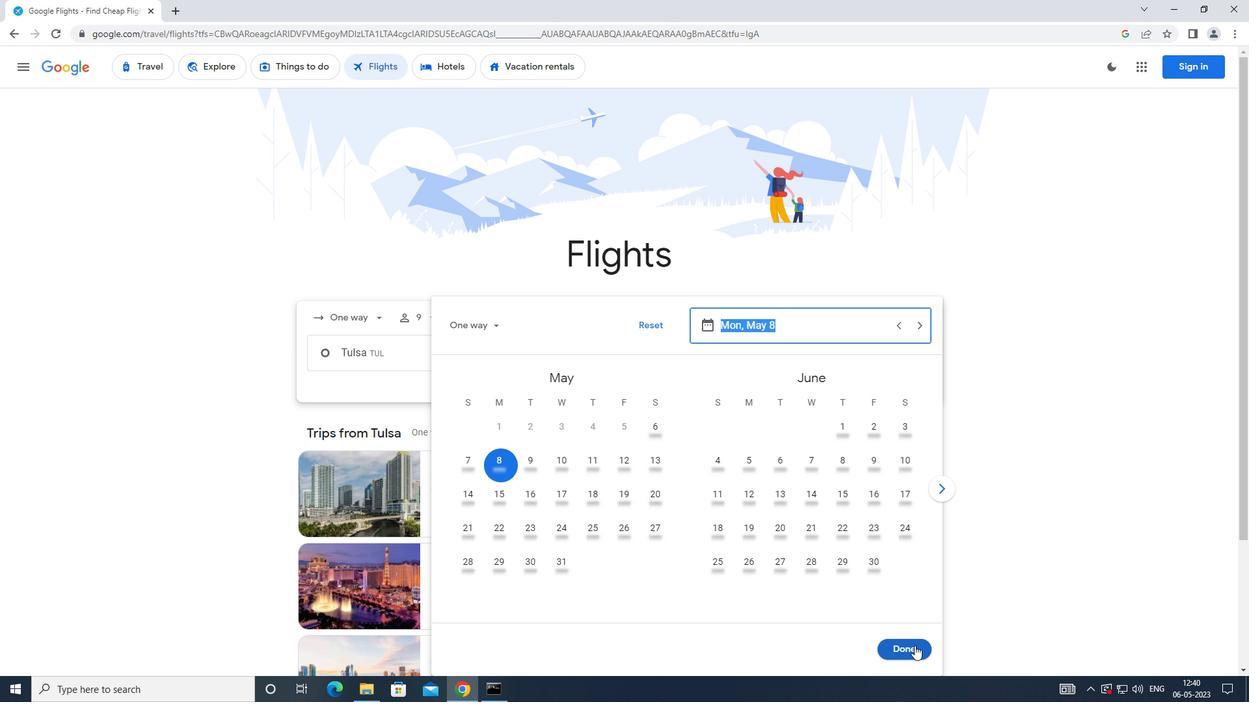 
Action: Mouse moved to (612, 403)
Screenshot: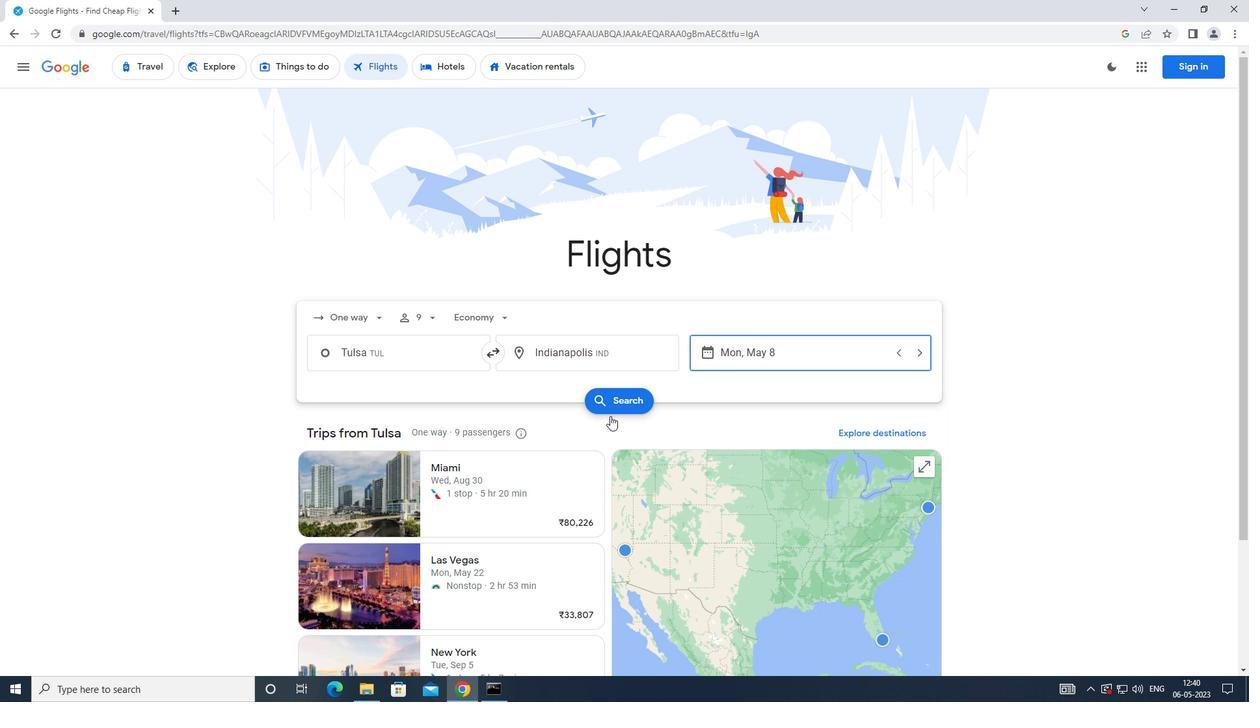 
Action: Mouse pressed left at (612, 403)
Screenshot: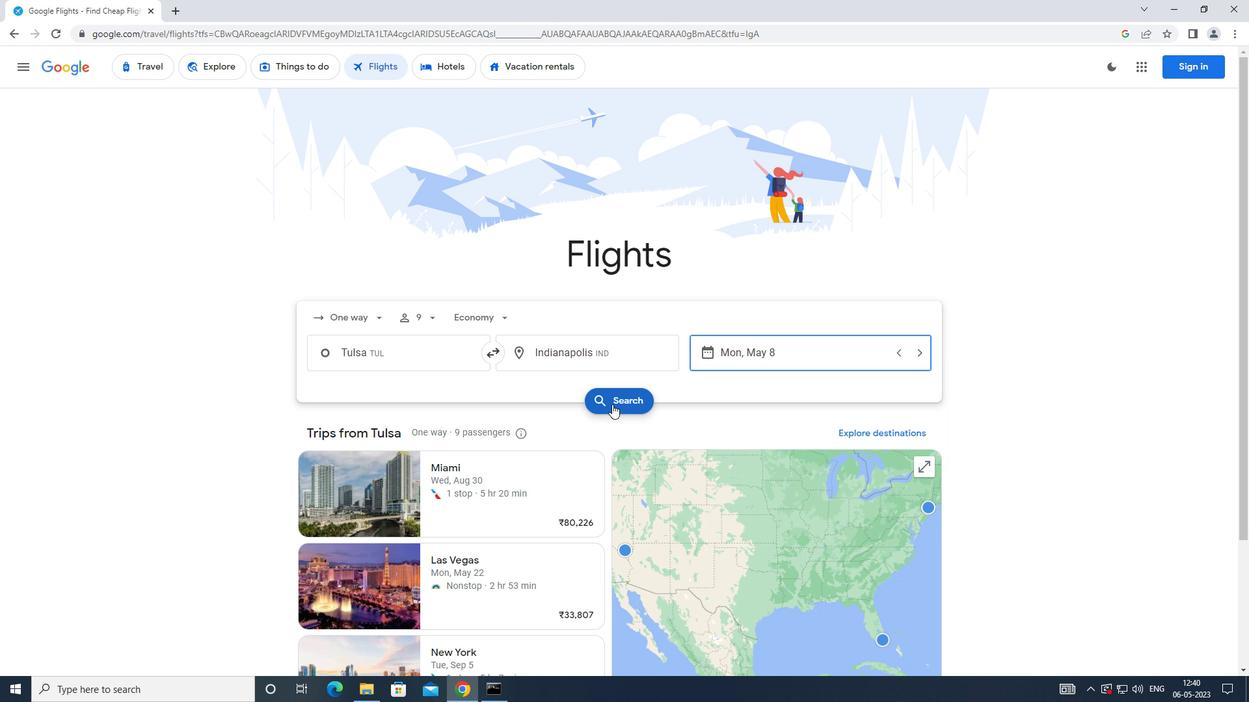 
Action: Mouse moved to (324, 191)
Screenshot: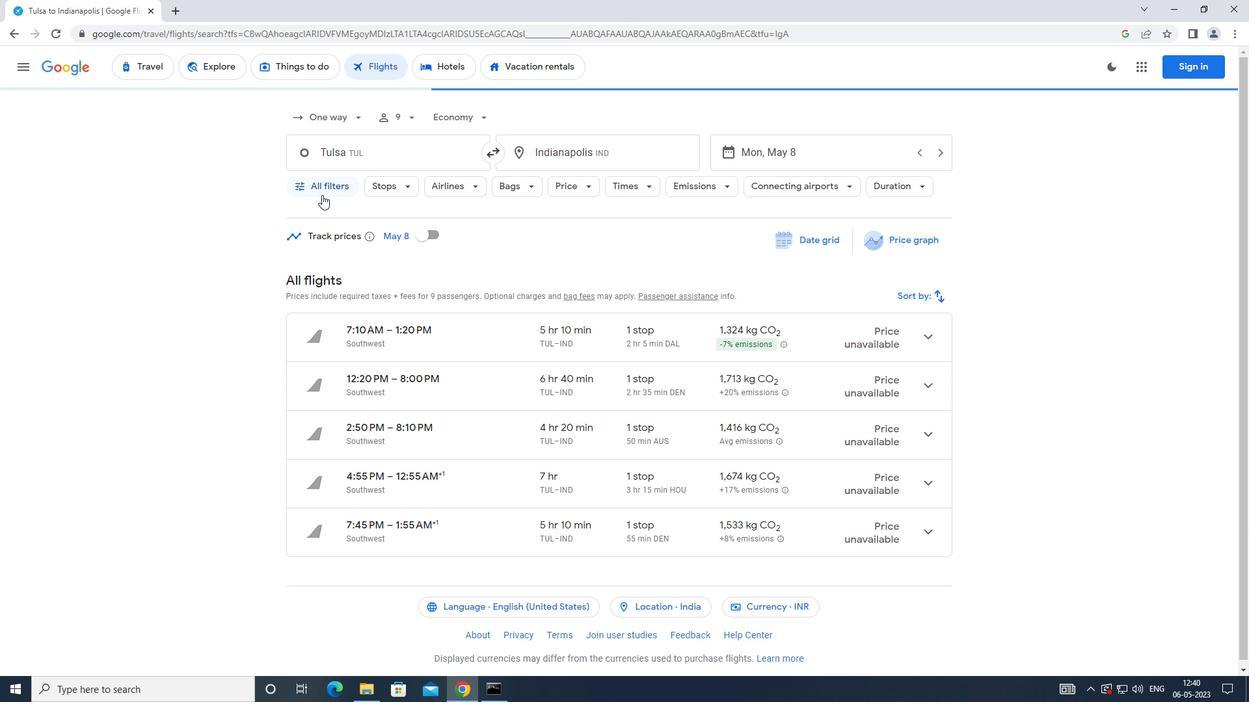 
Action: Mouse pressed left at (324, 191)
Screenshot: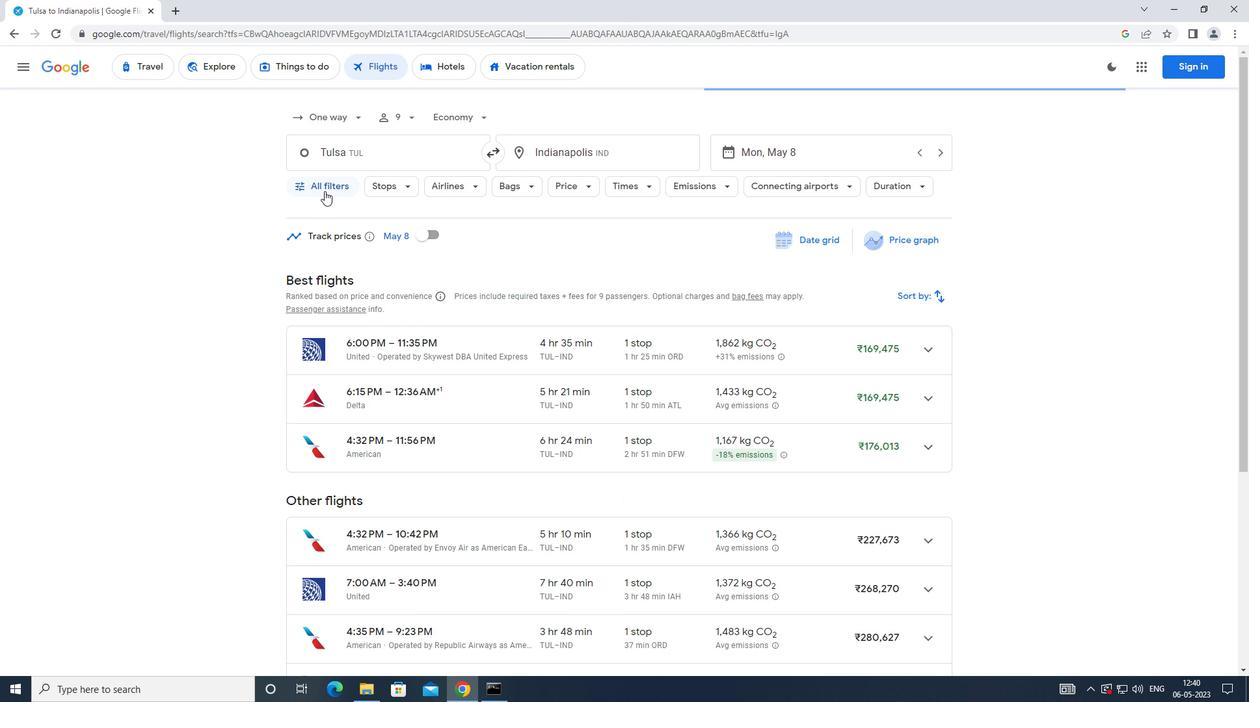 
Action: Mouse moved to (478, 465)
Screenshot: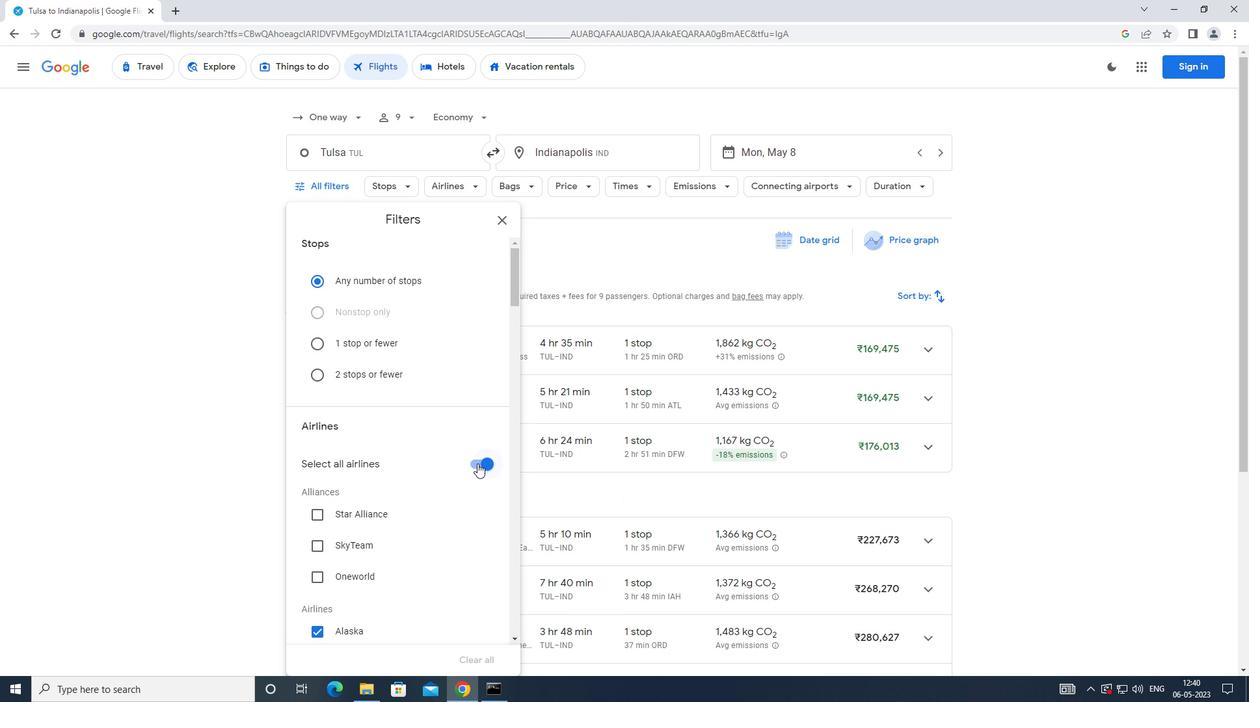 
Action: Mouse pressed left at (478, 465)
Screenshot: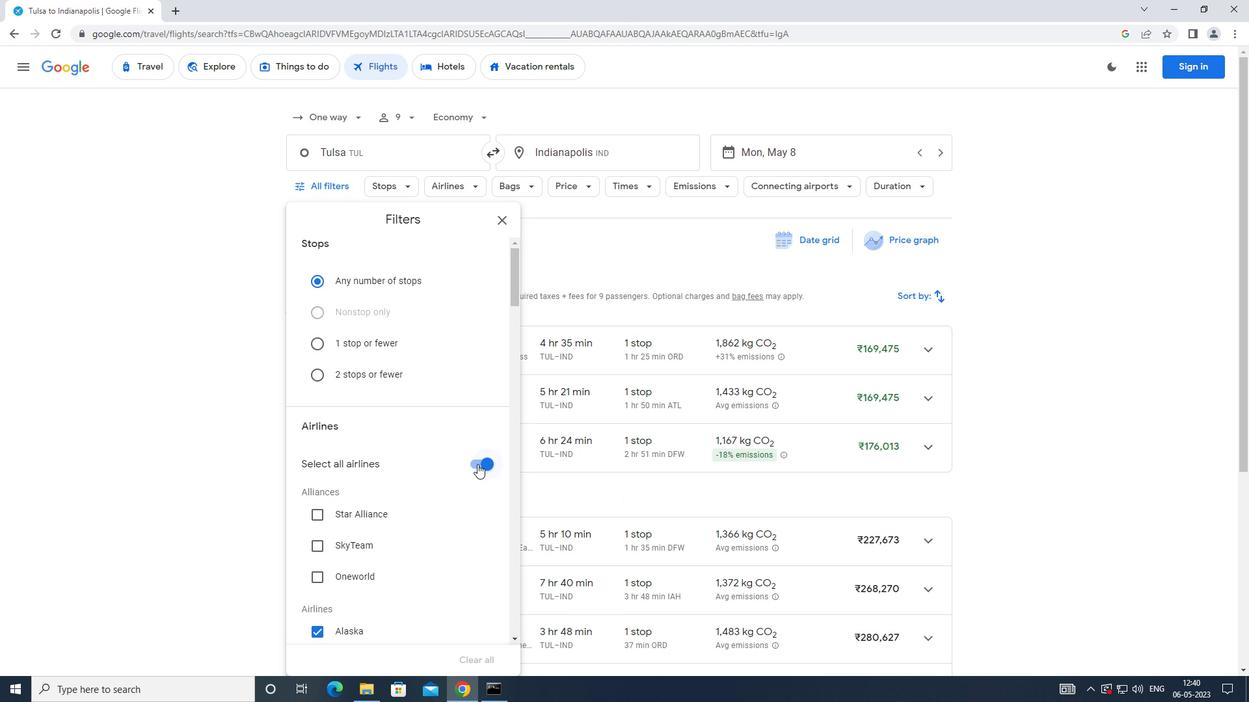 
Action: Mouse moved to (475, 455)
Screenshot: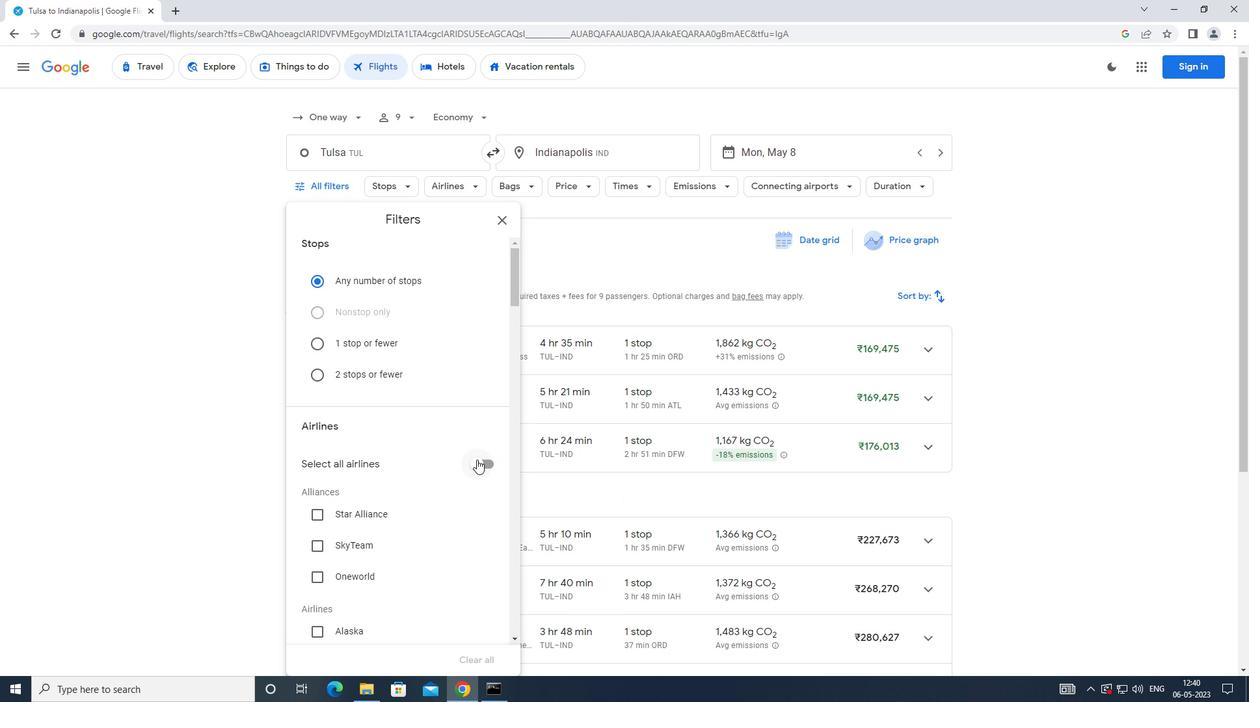 
Action: Mouse scrolled (475, 454) with delta (0, 0)
Screenshot: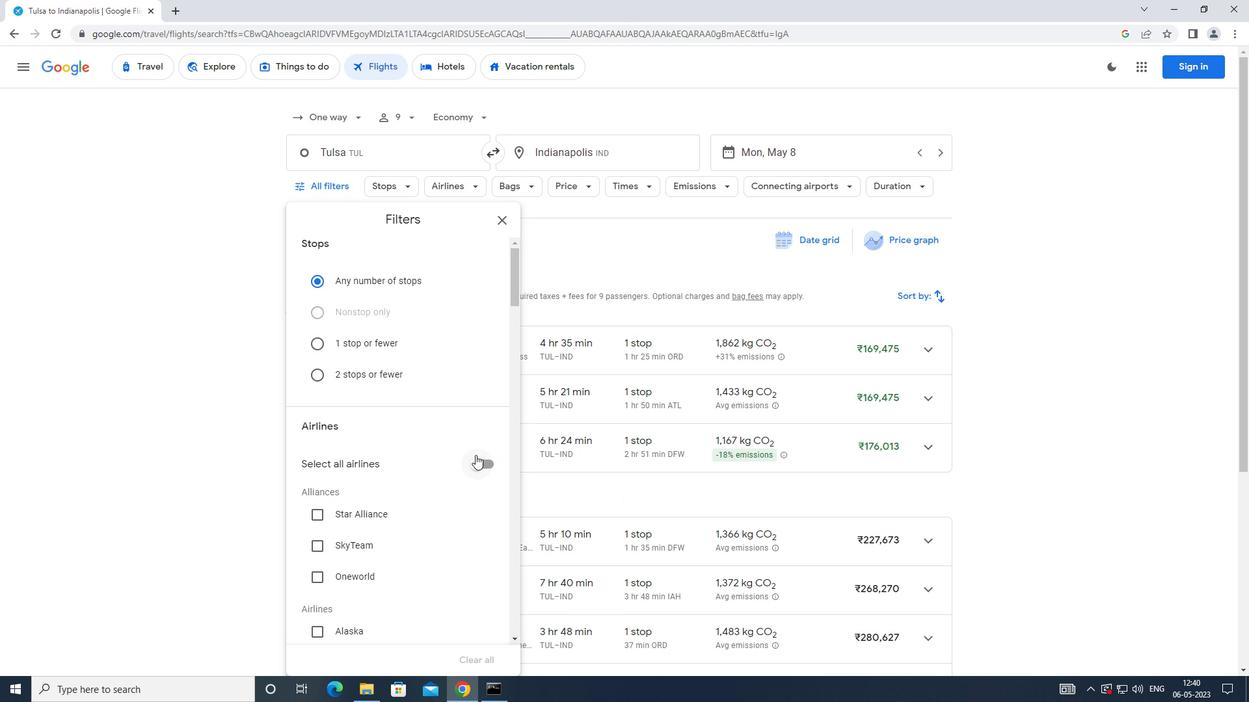 
Action: Mouse scrolled (475, 454) with delta (0, 0)
Screenshot: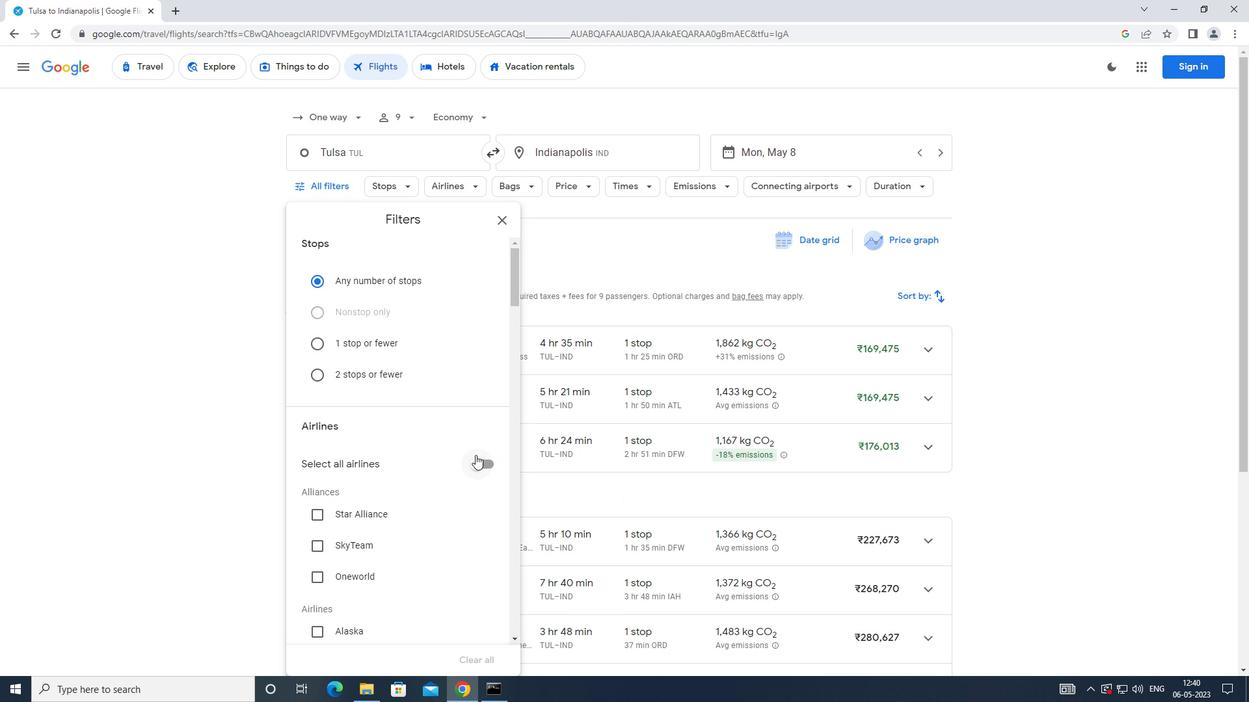 
Action: Mouse scrolled (475, 454) with delta (0, 0)
Screenshot: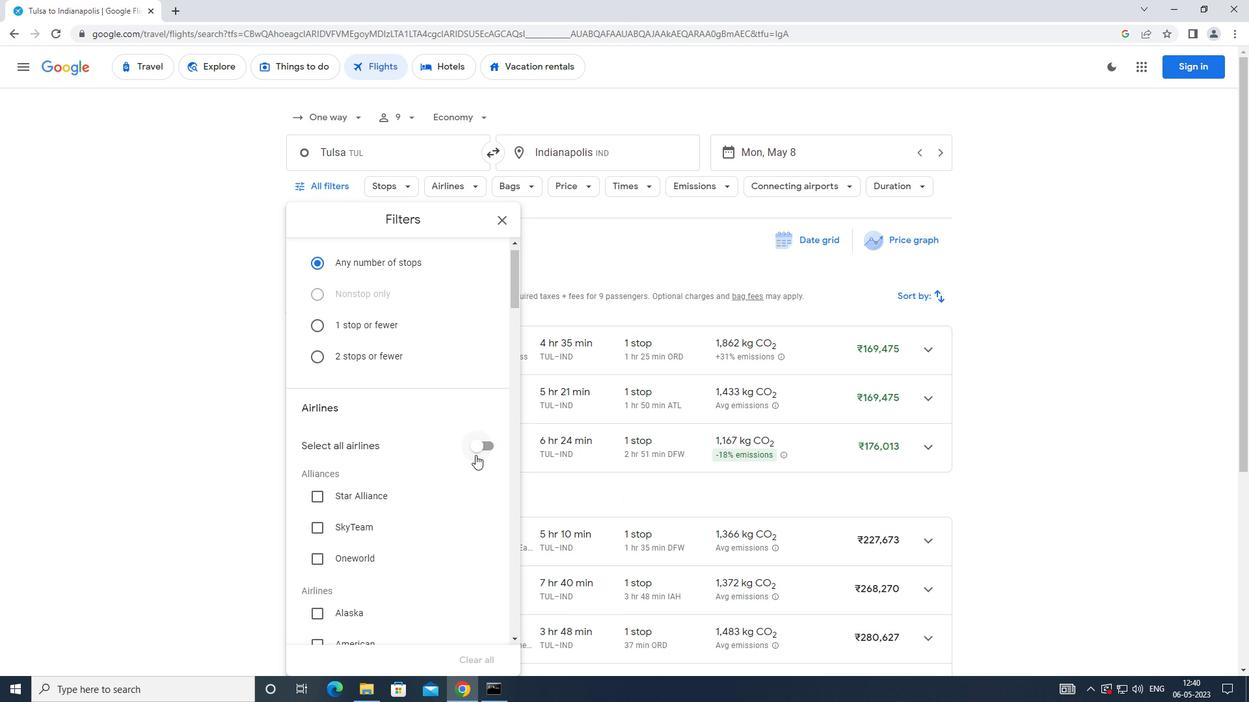 
Action: Mouse moved to (473, 448)
Screenshot: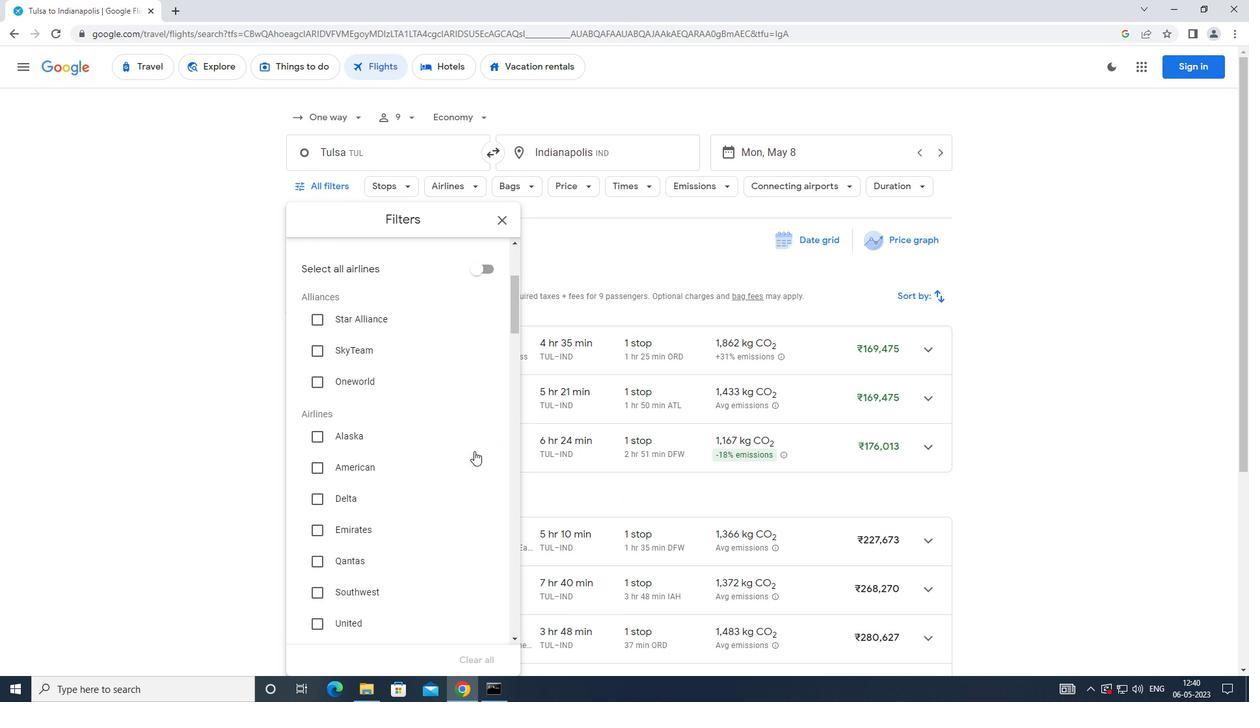 
Action: Mouse scrolled (473, 447) with delta (0, 0)
Screenshot: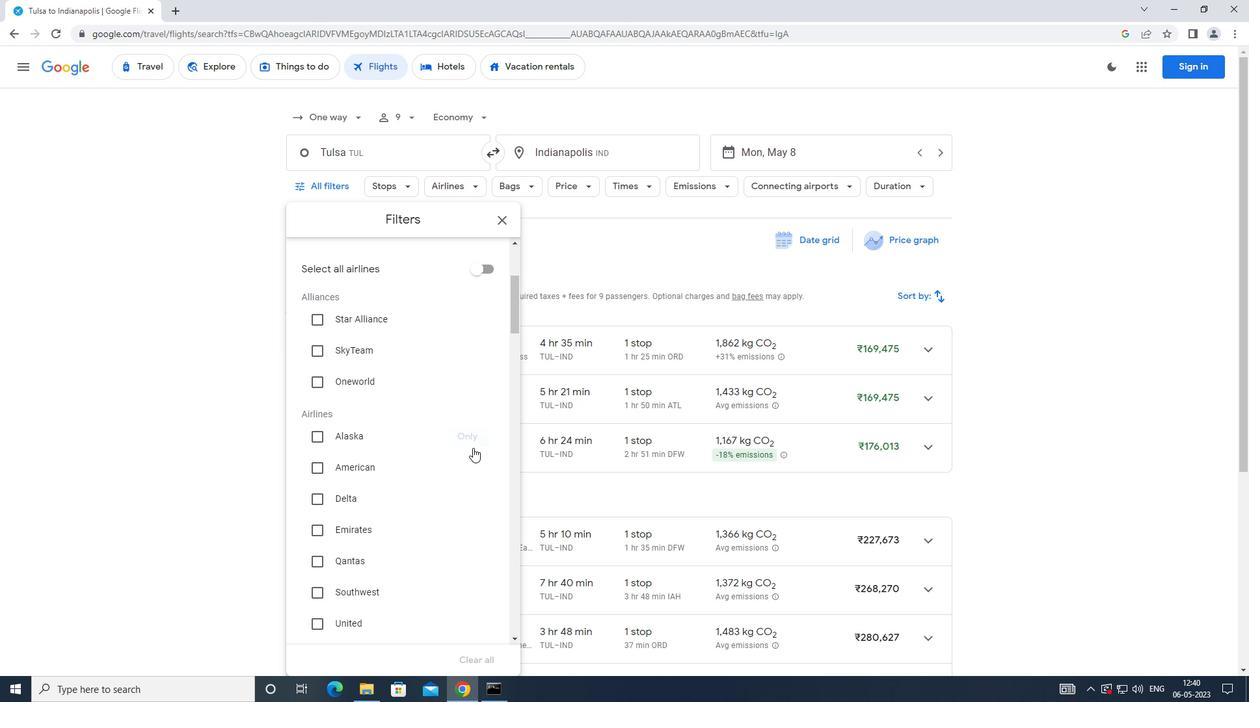 
Action: Mouse scrolled (473, 447) with delta (0, 0)
Screenshot: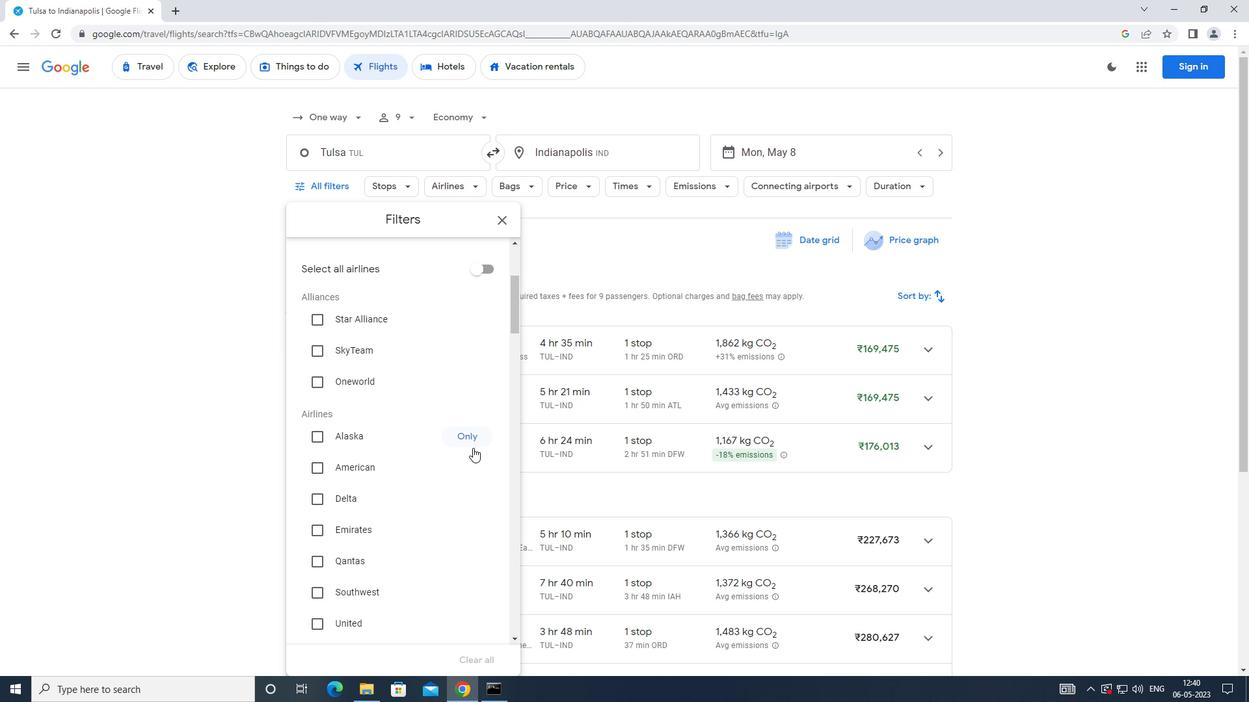 
Action: Mouse moved to (315, 498)
Screenshot: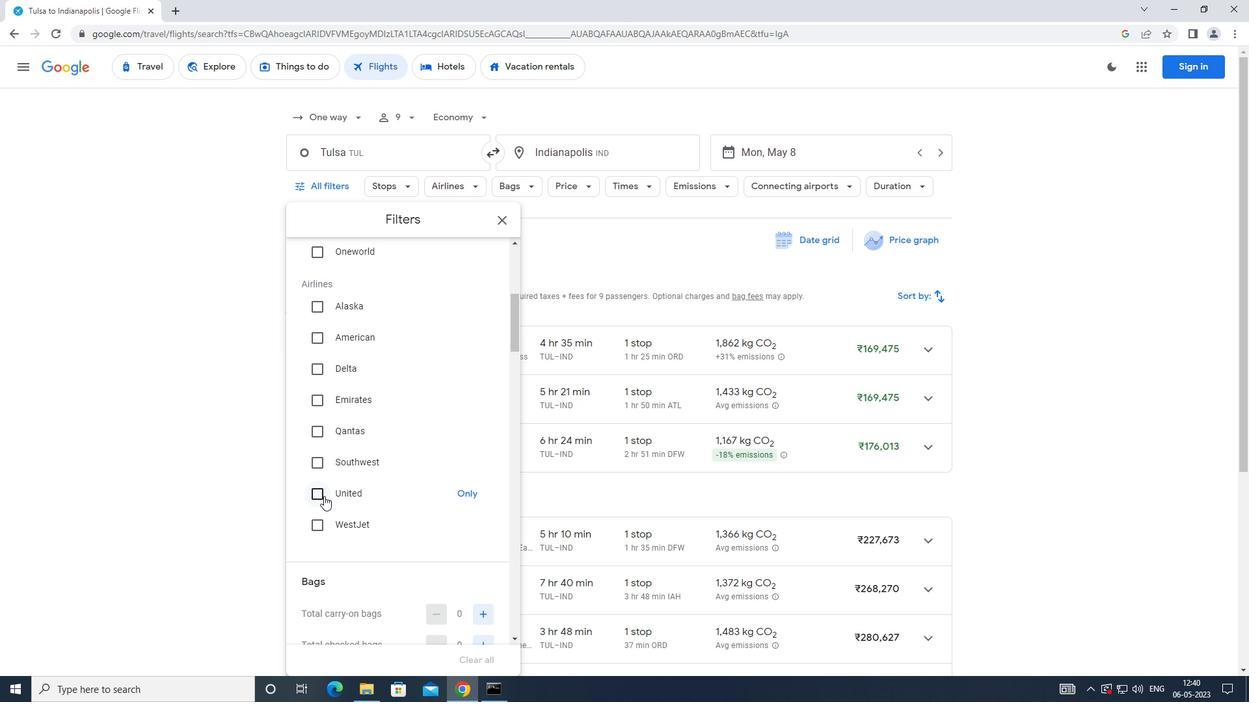 
Action: Mouse pressed left at (315, 498)
Screenshot: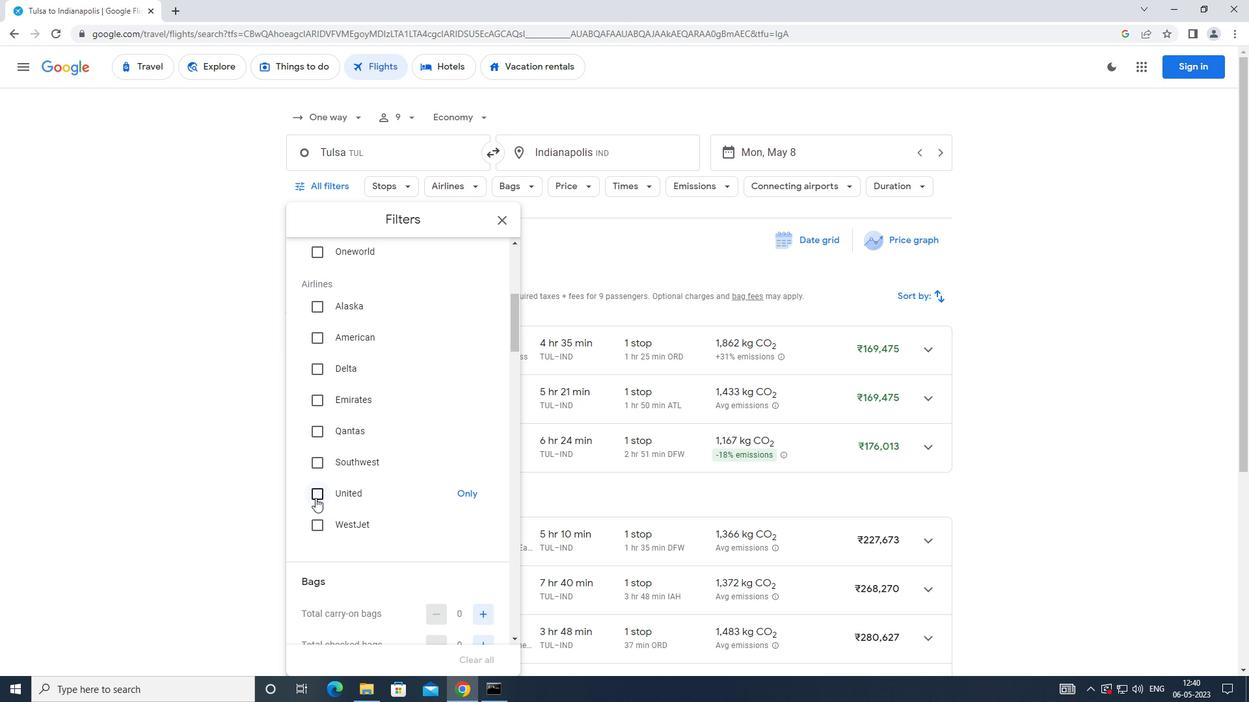 
Action: Mouse moved to (359, 473)
Screenshot: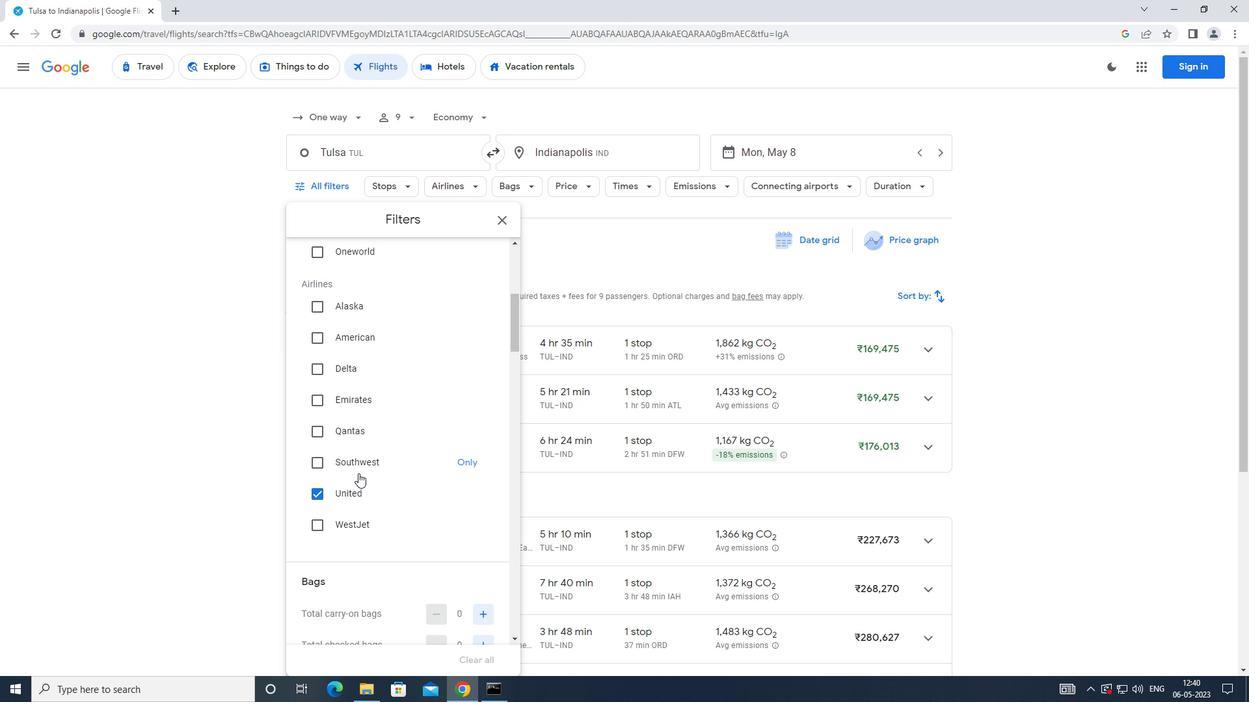 
Action: Mouse scrolled (359, 473) with delta (0, 0)
Screenshot: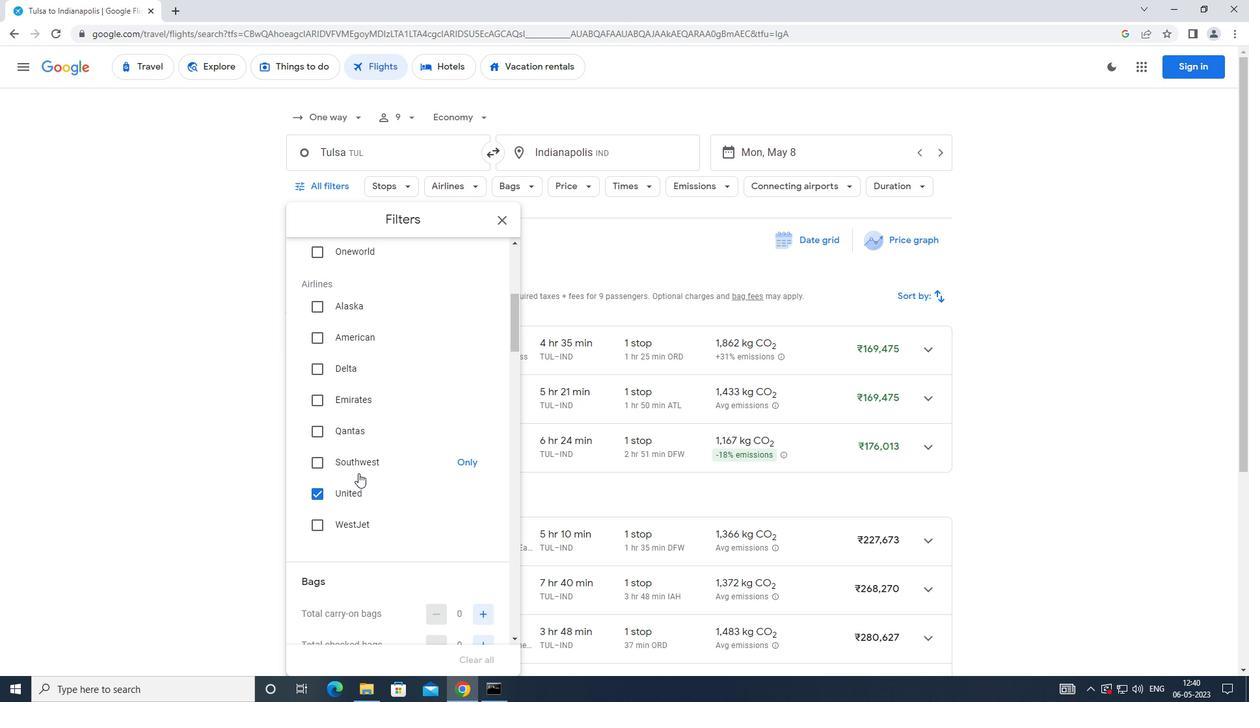 
Action: Mouse moved to (360, 473)
Screenshot: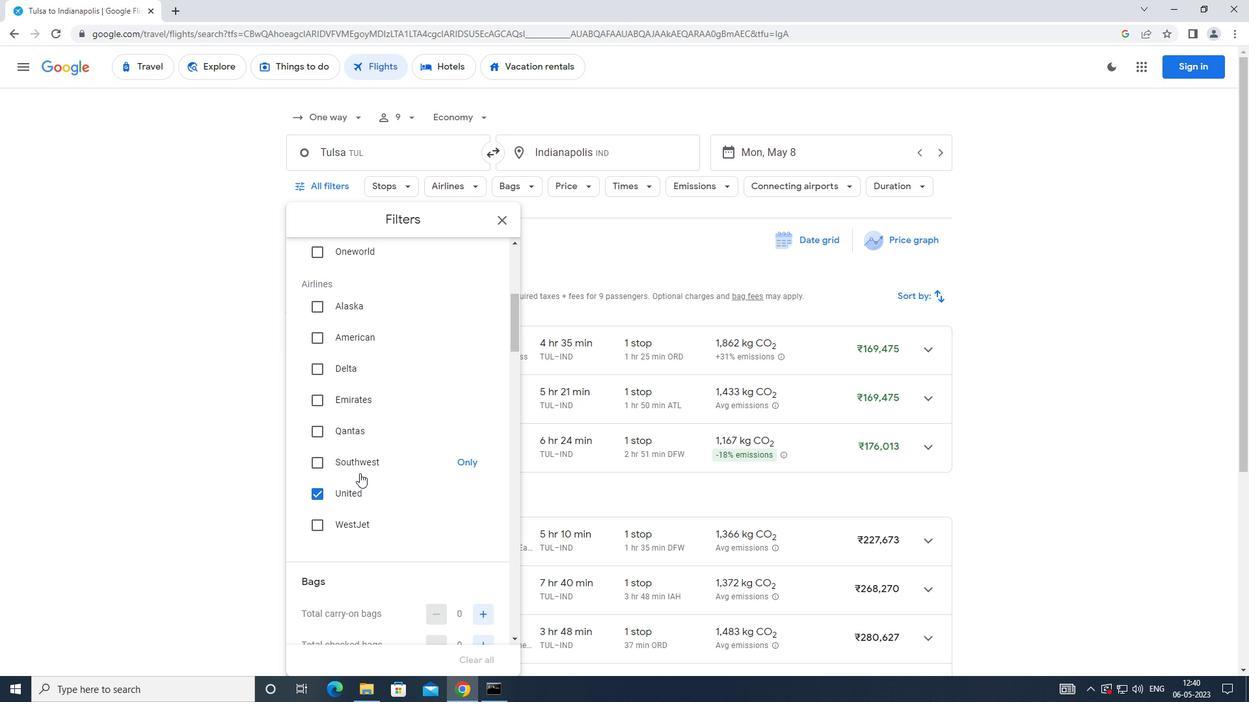 
Action: Mouse scrolled (360, 473) with delta (0, 0)
Screenshot: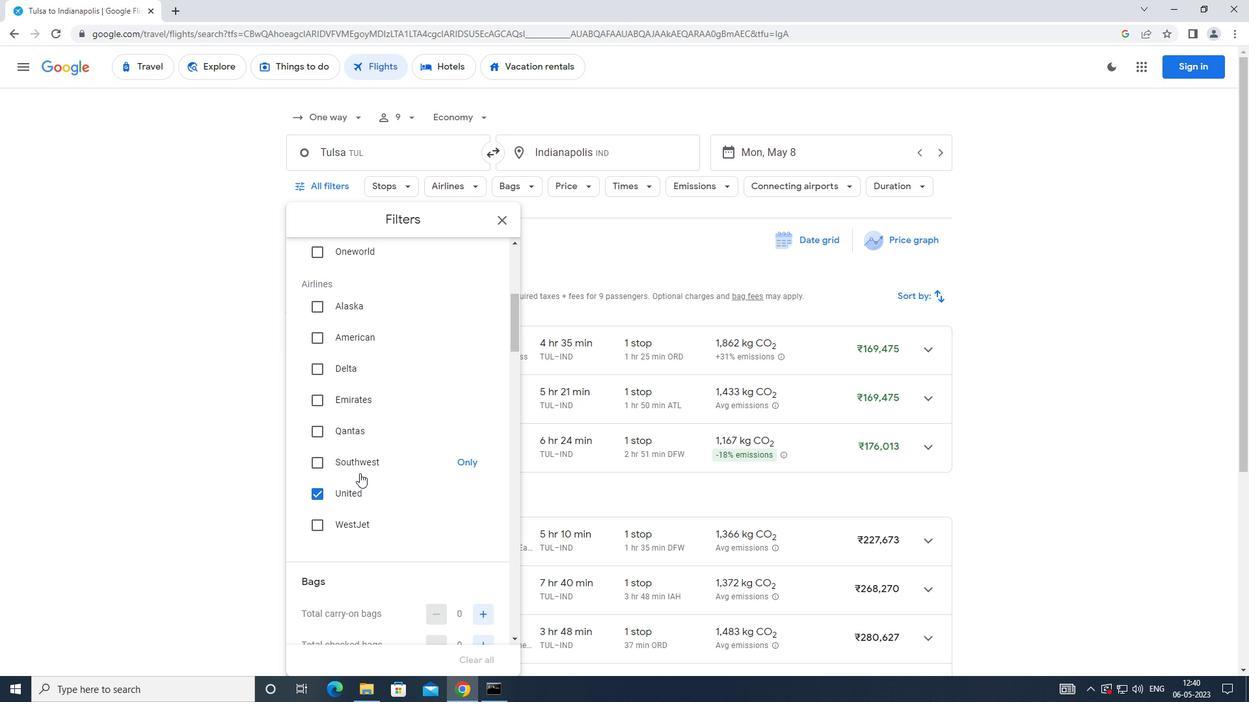 
Action: Mouse moved to (361, 473)
Screenshot: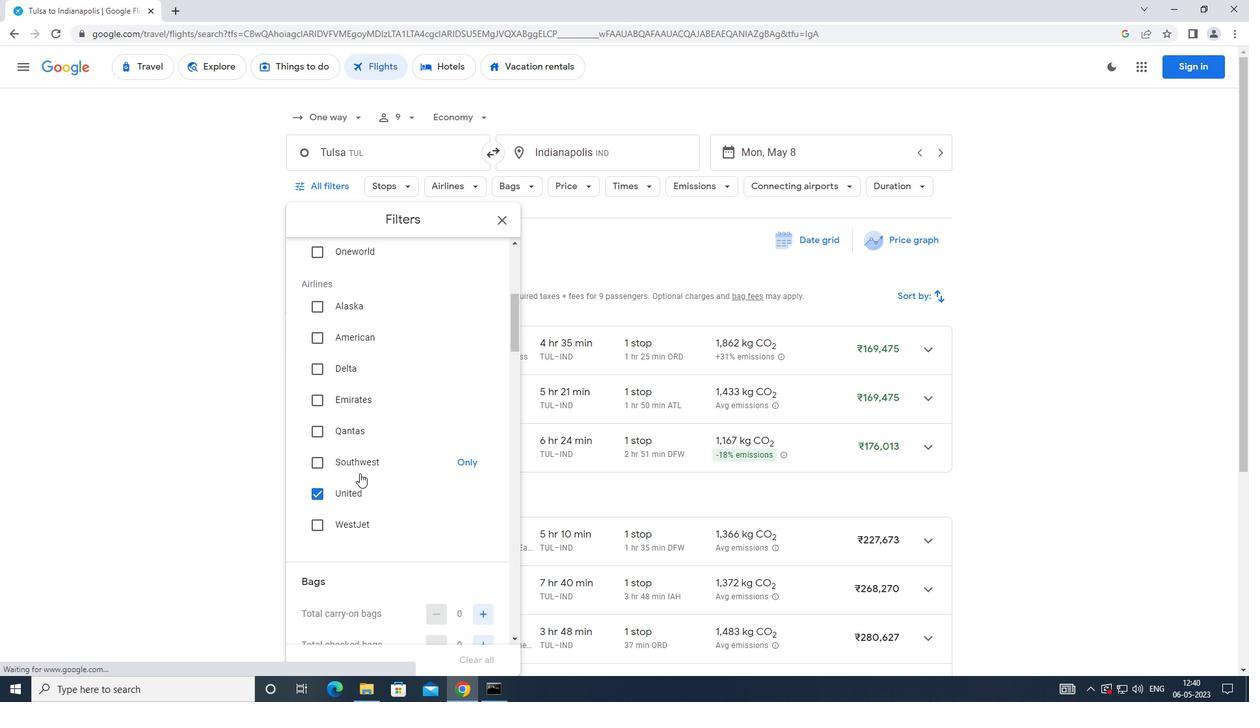 
Action: Mouse scrolled (361, 473) with delta (0, 0)
Screenshot: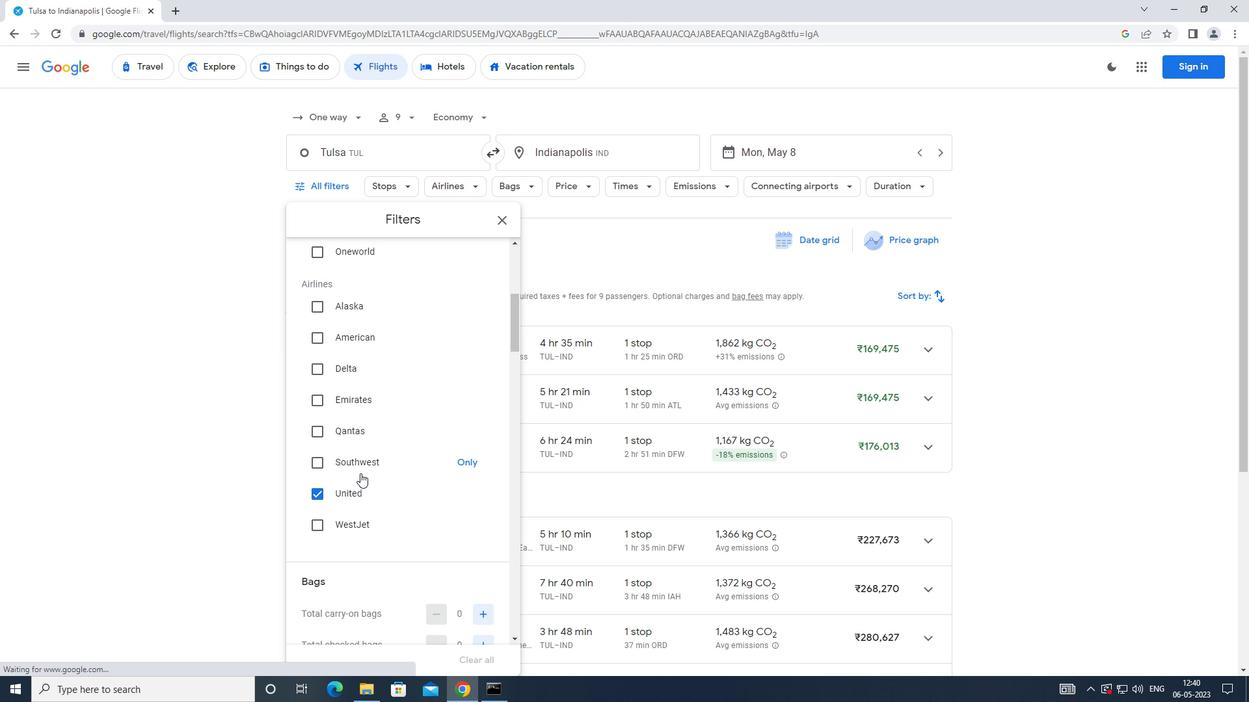 
Action: Mouse moved to (479, 421)
Screenshot: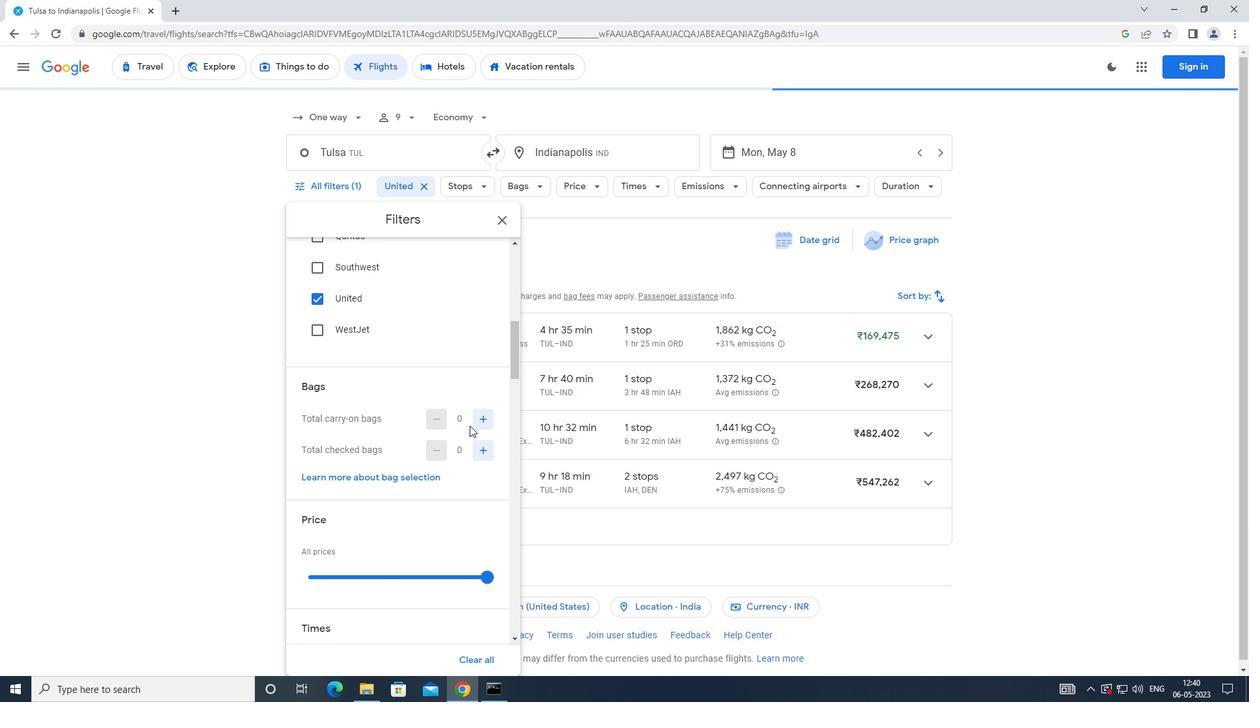 
Action: Mouse pressed left at (479, 421)
Screenshot: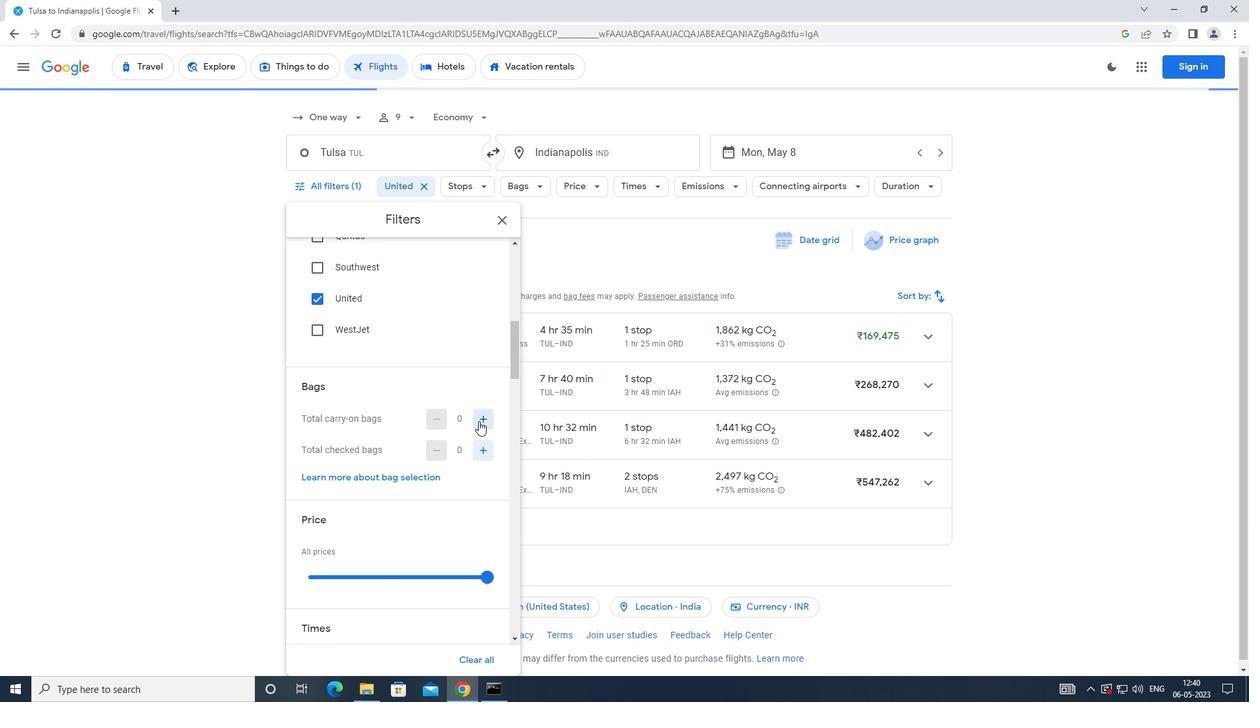 
Action: Mouse moved to (512, 436)
Screenshot: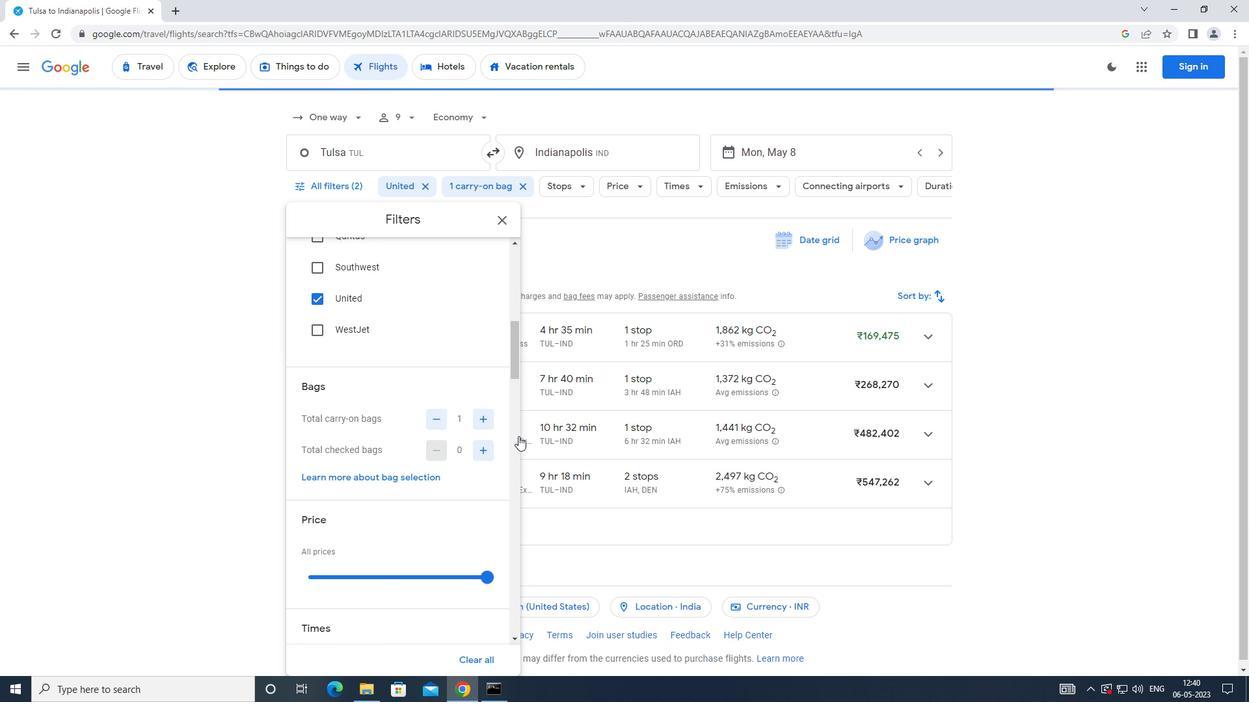 
Action: Mouse scrolled (512, 436) with delta (0, 0)
Screenshot: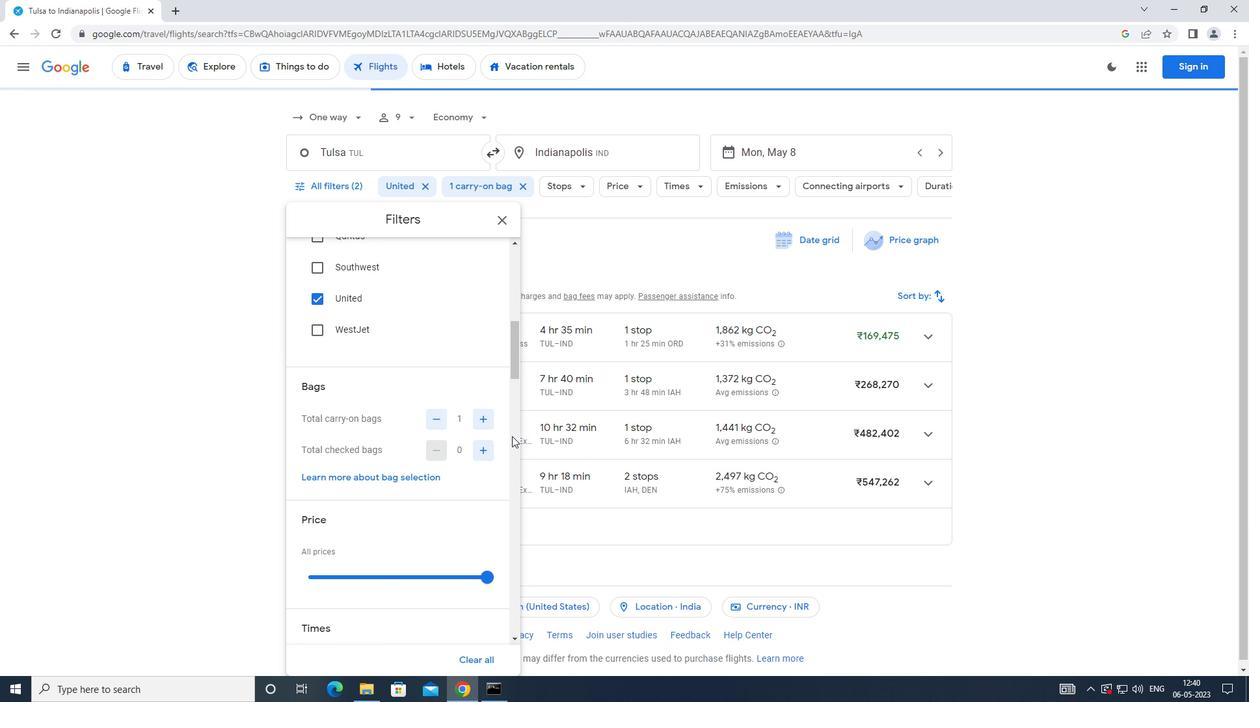 
Action: Mouse moved to (507, 437)
Screenshot: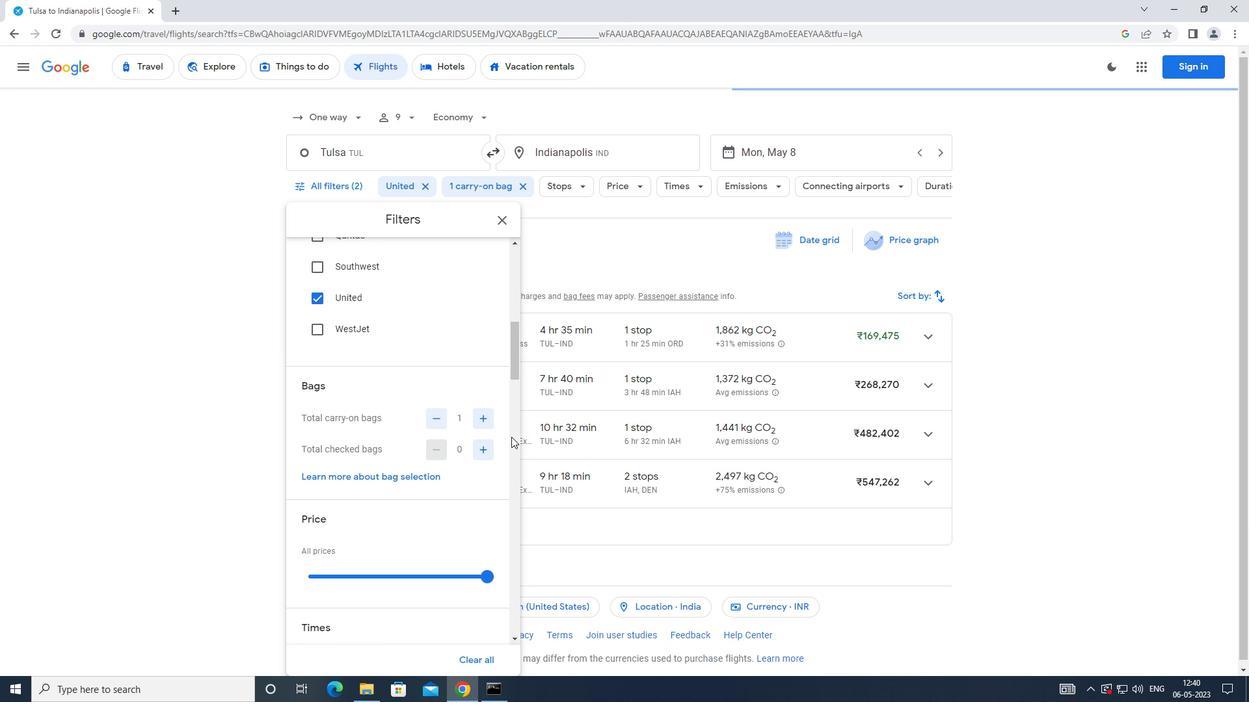 
Action: Mouse scrolled (507, 436) with delta (0, 0)
Screenshot: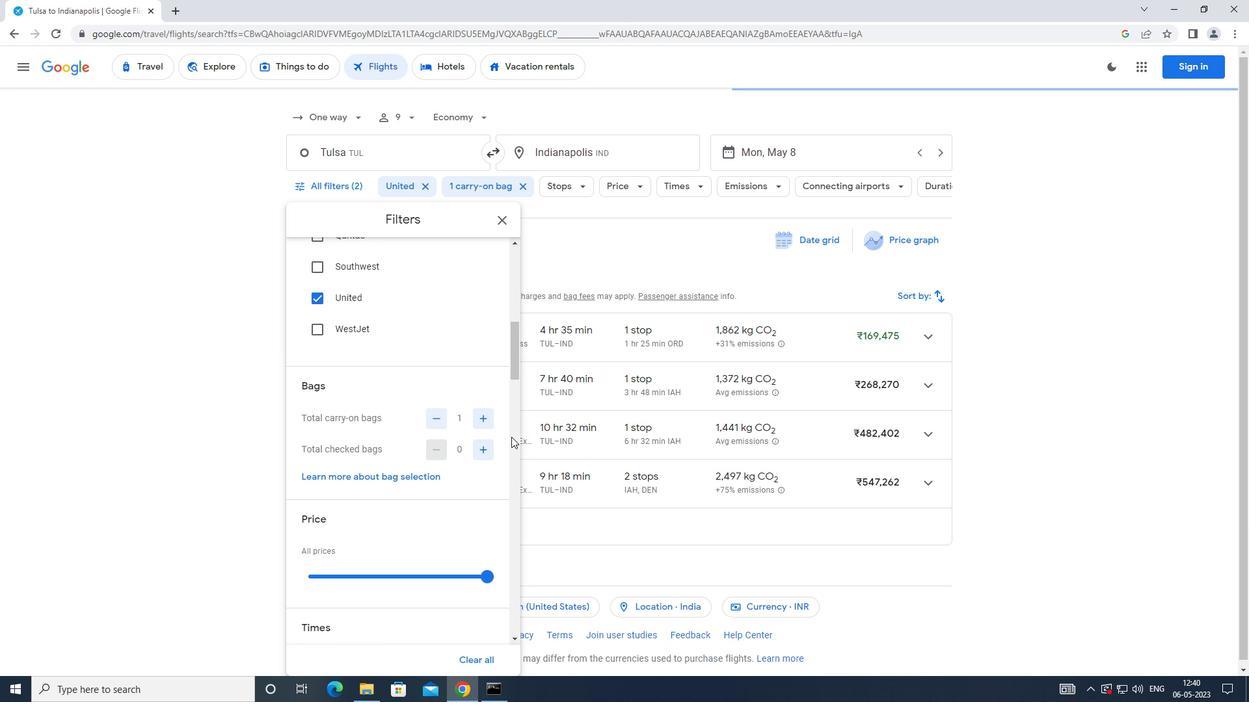 
Action: Mouse moved to (491, 451)
Screenshot: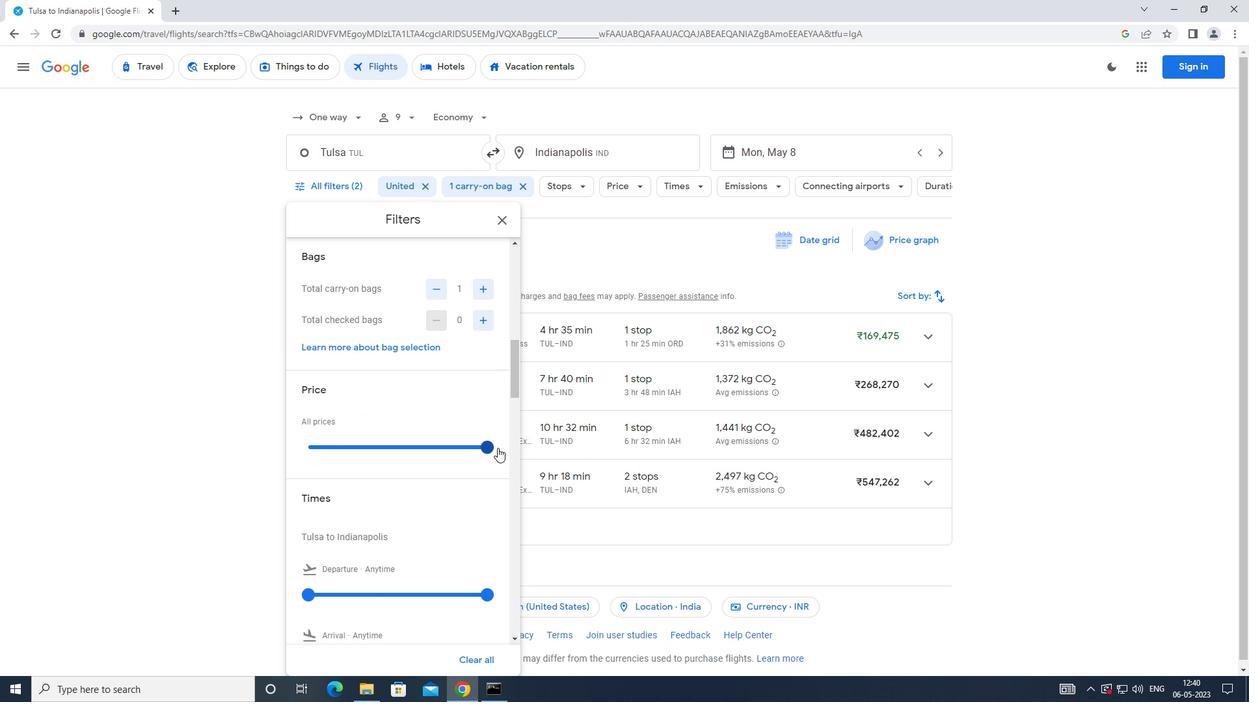 
Action: Mouse pressed left at (491, 451)
Screenshot: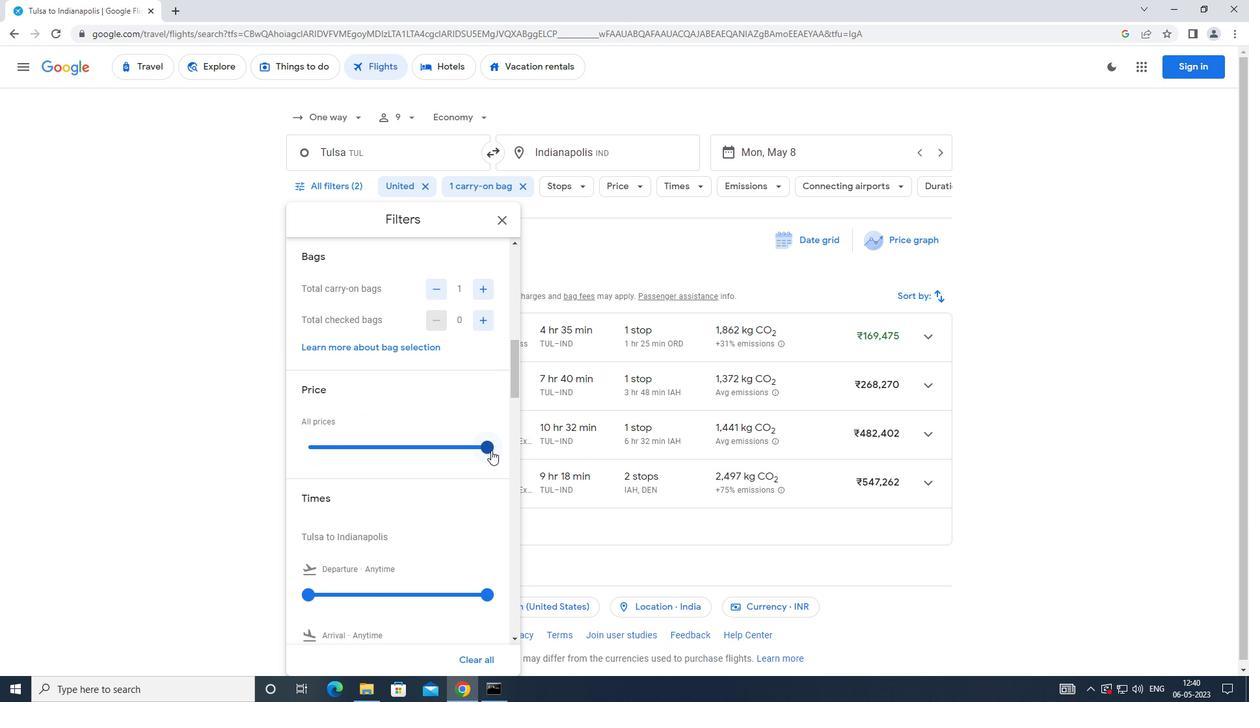 
Action: Mouse moved to (366, 451)
Screenshot: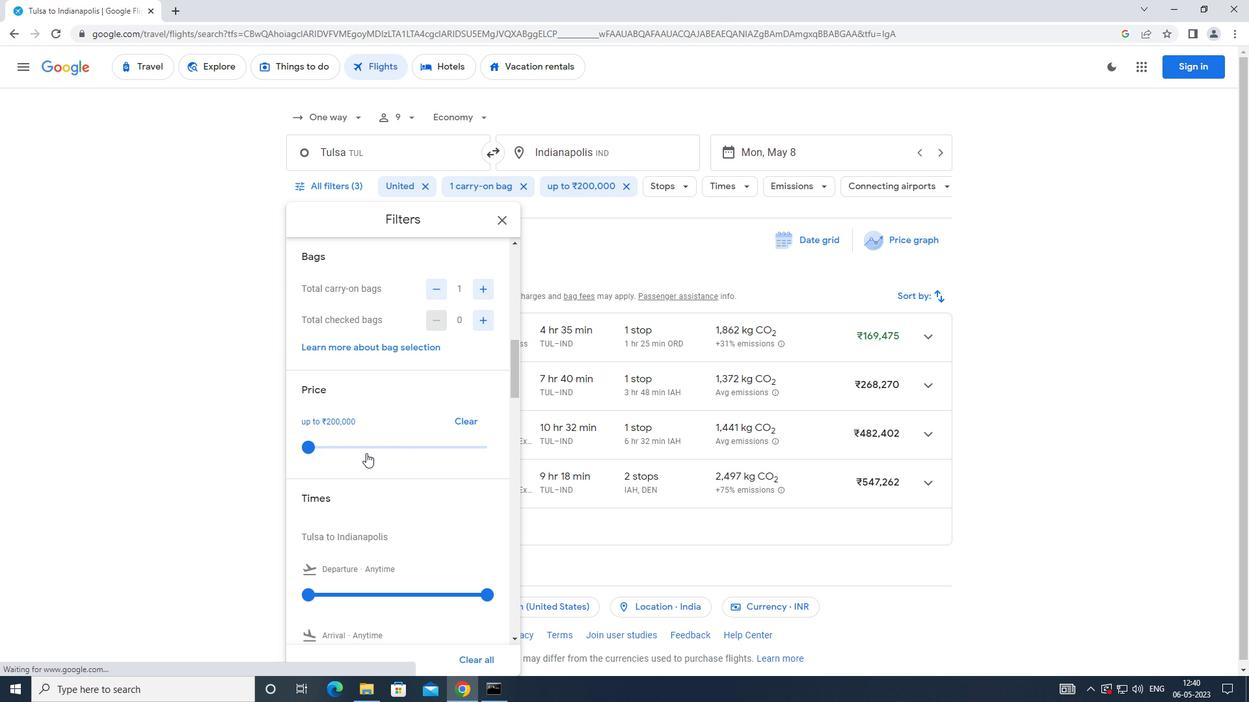 
Action: Mouse scrolled (366, 450) with delta (0, 0)
Screenshot: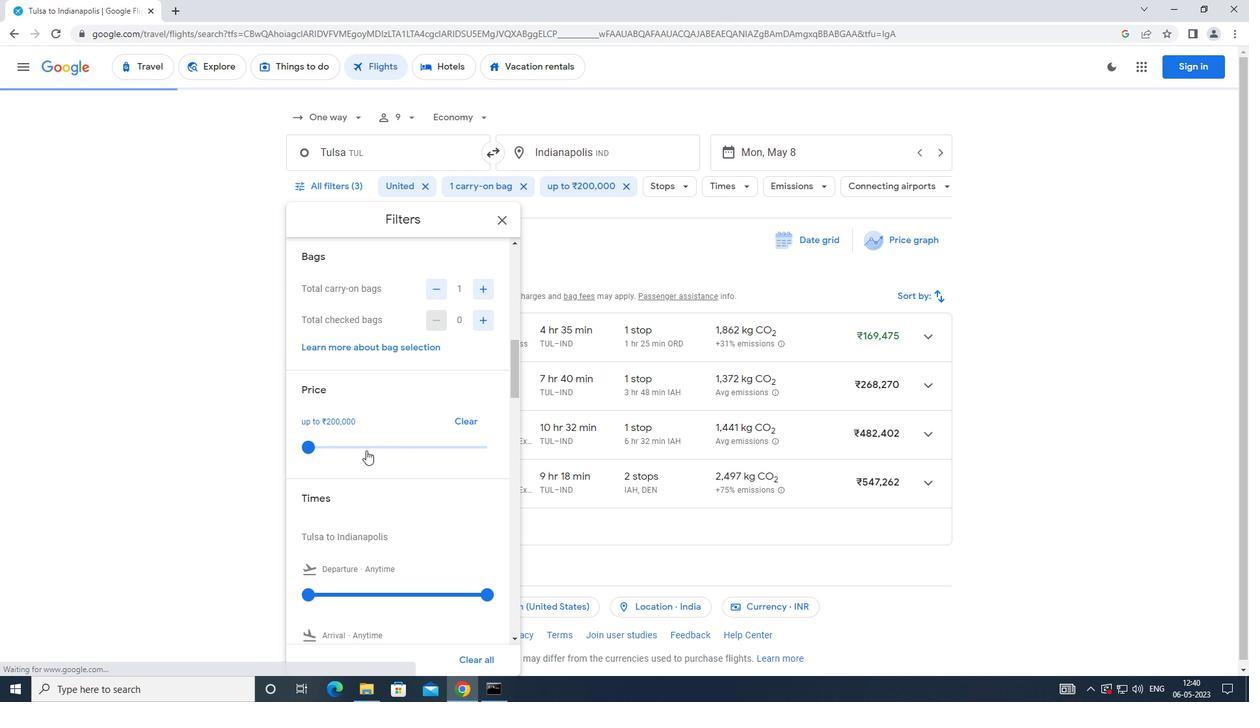 
Action: Mouse scrolled (366, 450) with delta (0, 0)
Screenshot: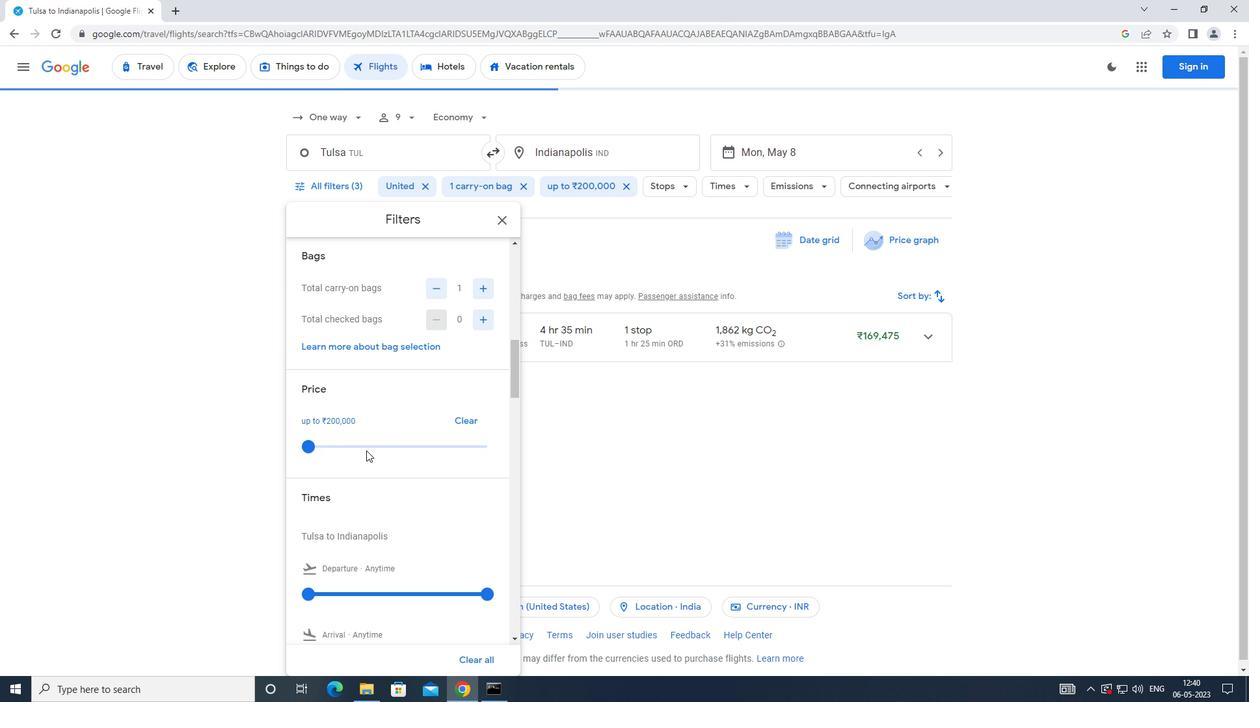 
Action: Mouse moved to (308, 464)
Screenshot: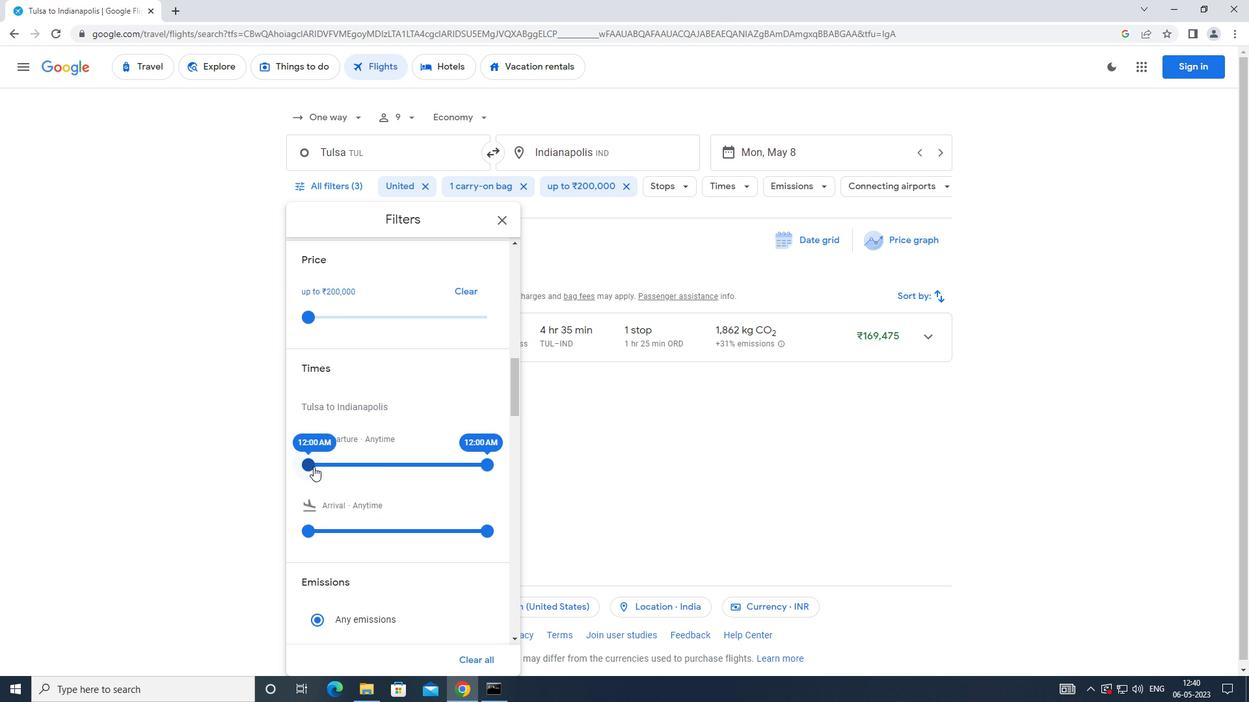 
Action: Mouse pressed left at (308, 464)
Screenshot: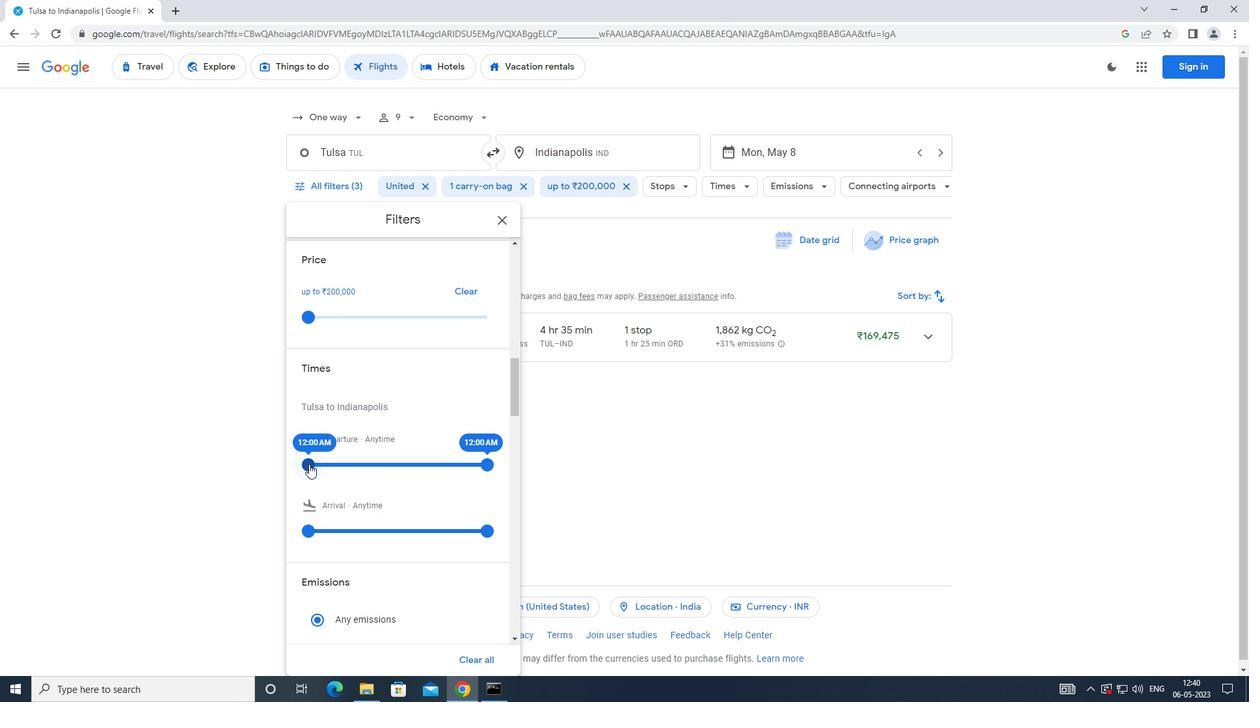 
Action: Mouse moved to (486, 461)
Screenshot: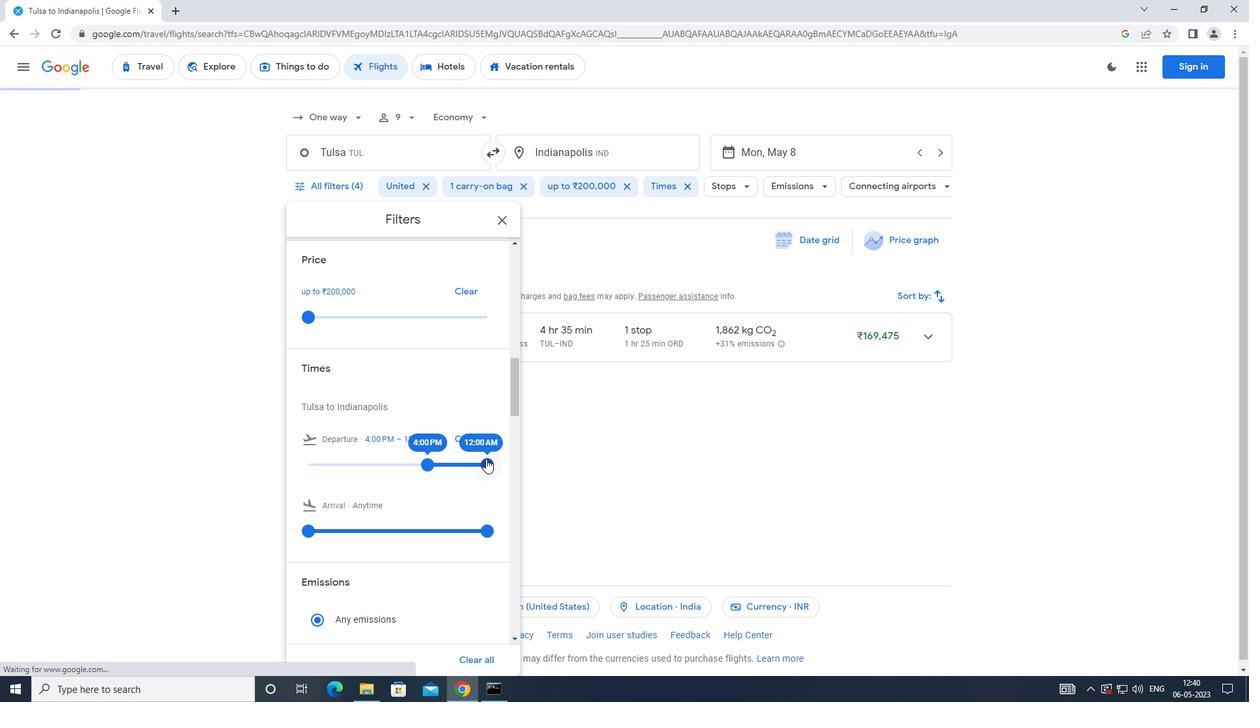 
Action: Mouse pressed left at (486, 461)
Screenshot: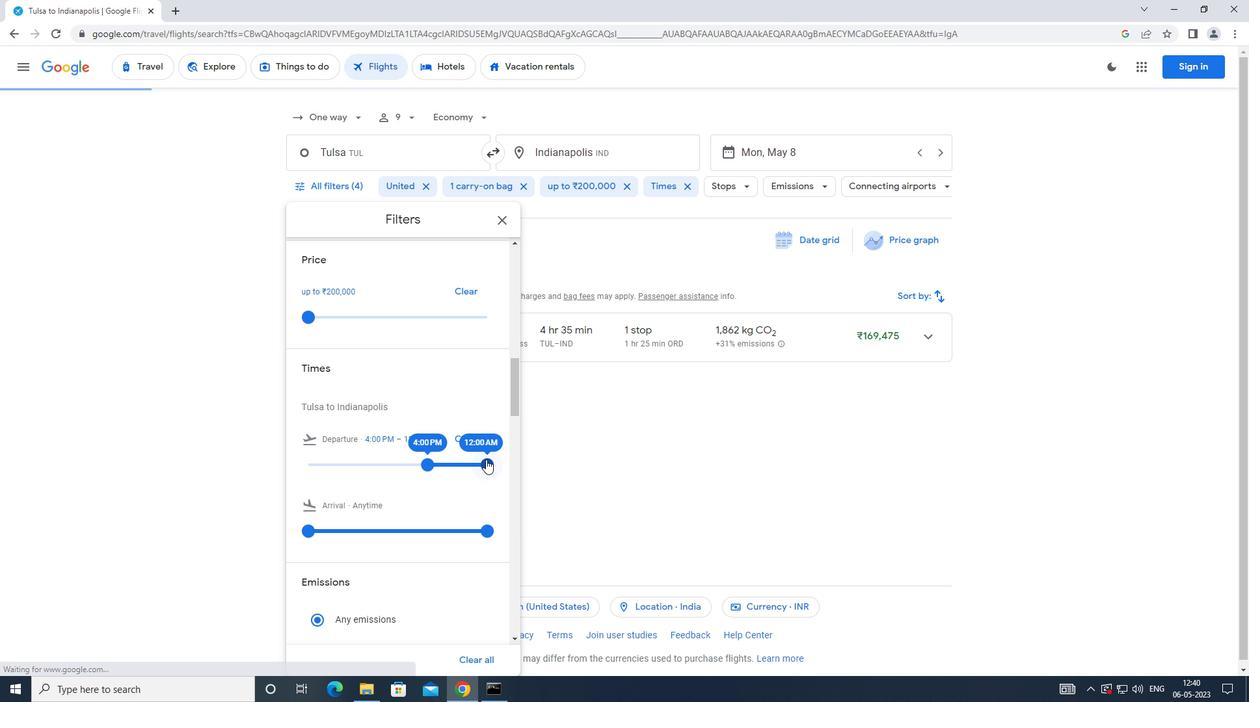 
Action: Mouse moved to (344, 467)
Screenshot: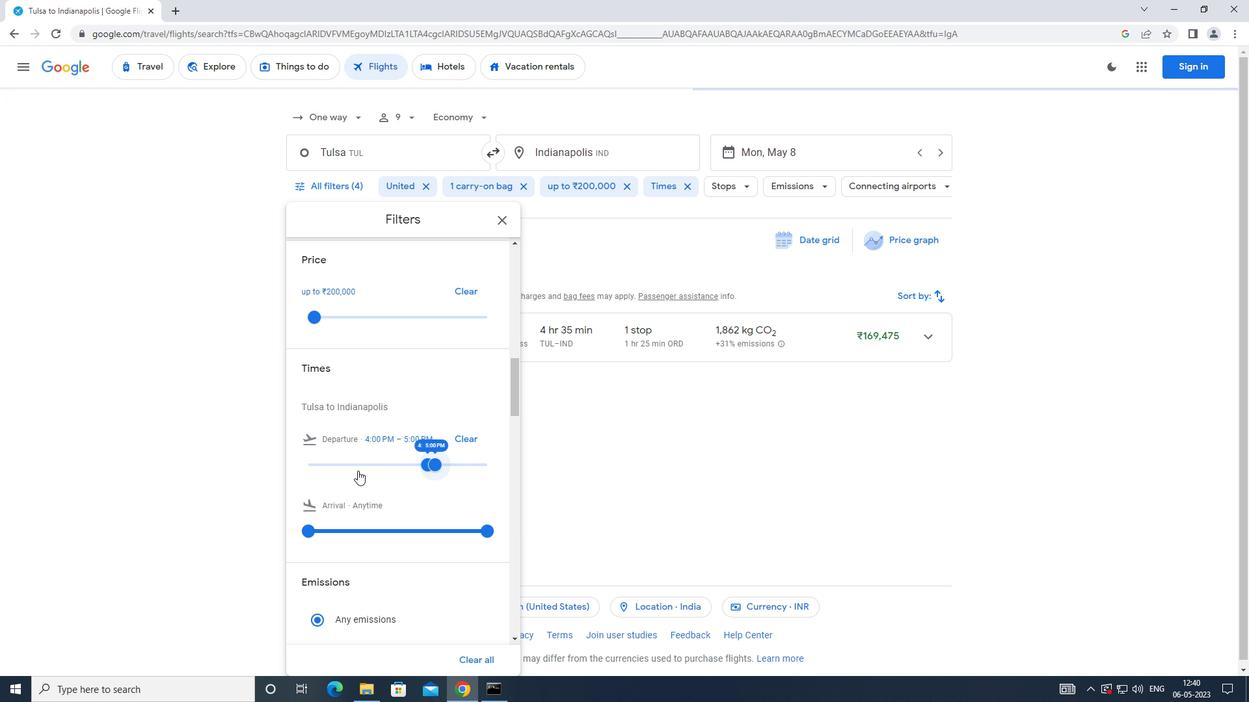 
